 Task: Search one way flight ticket for 2 adults, 2 infants in seat and 1 infant on lap in first from Evansville: Evansville Regional Airport to Rock Springs: Southwest Wyoming Regional Airport (rock Springs Sweetwater County Airport) on 8-5-2023. Choice of flights is Spirit. Number of bags: 3 checked bags. Price is upto 30000. Outbound departure time preference is 16:00.
Action: Mouse moved to (269, 262)
Screenshot: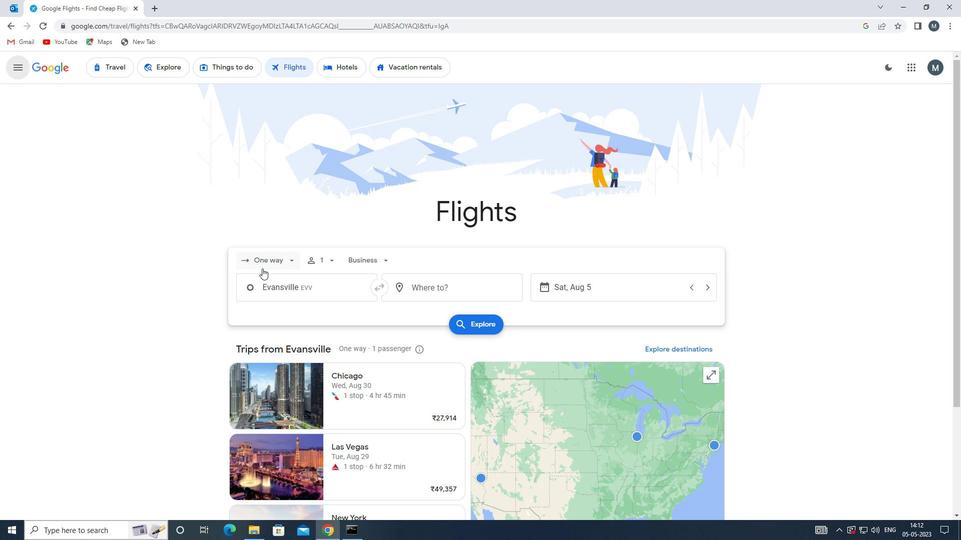 
Action: Mouse pressed left at (269, 262)
Screenshot: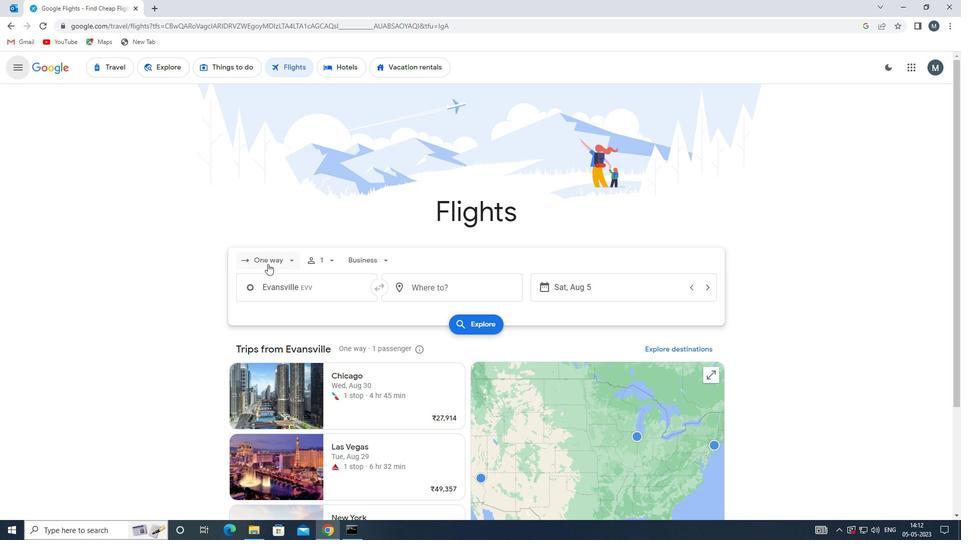 
Action: Mouse moved to (270, 303)
Screenshot: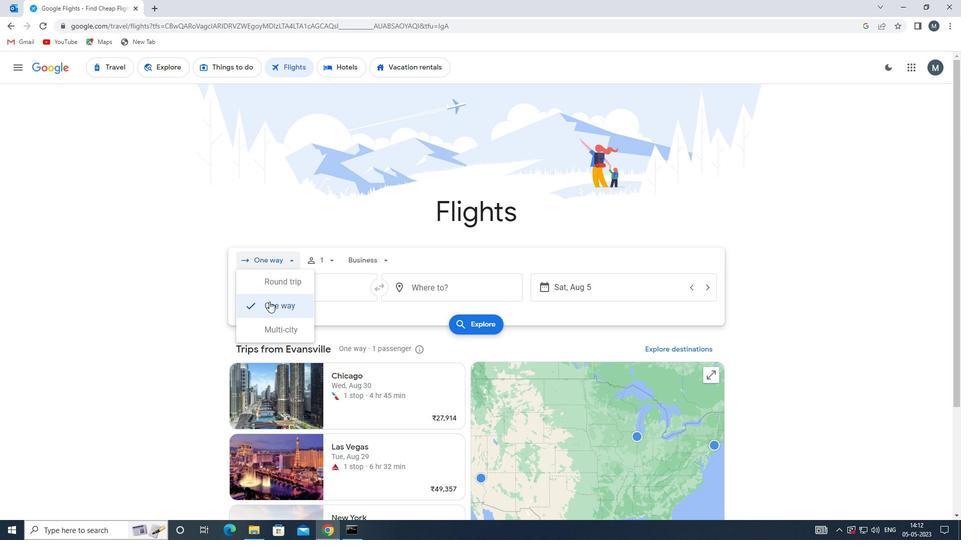 
Action: Mouse pressed left at (270, 303)
Screenshot: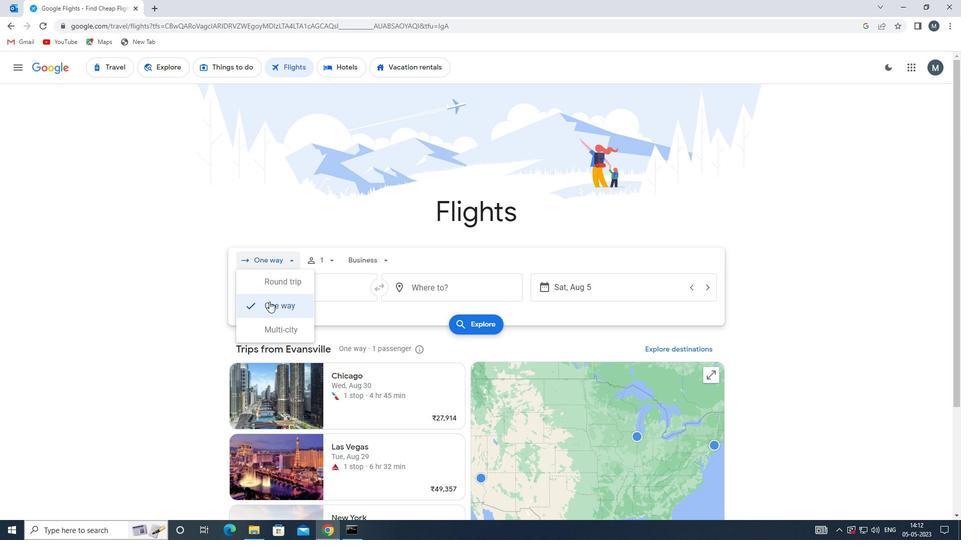 
Action: Mouse moved to (328, 264)
Screenshot: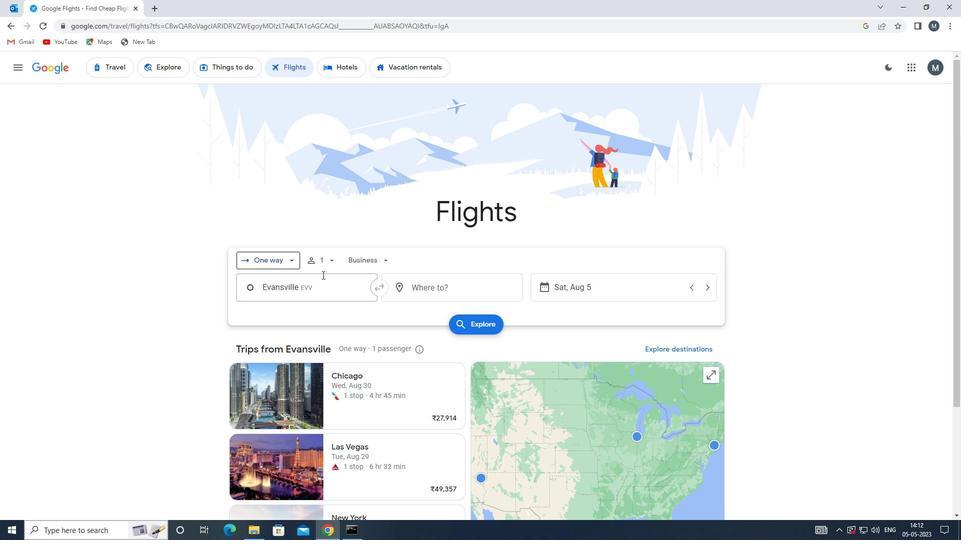 
Action: Mouse pressed left at (328, 264)
Screenshot: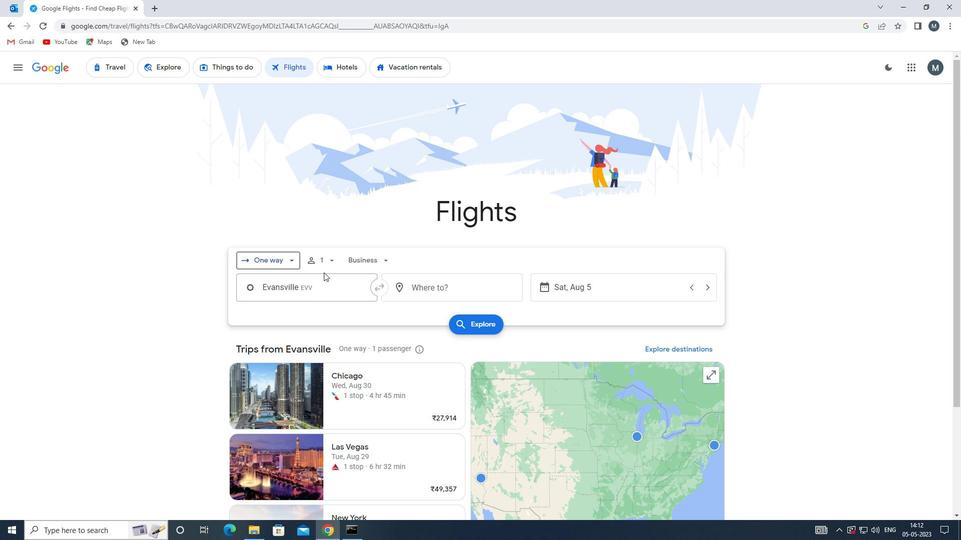 
Action: Mouse moved to (411, 291)
Screenshot: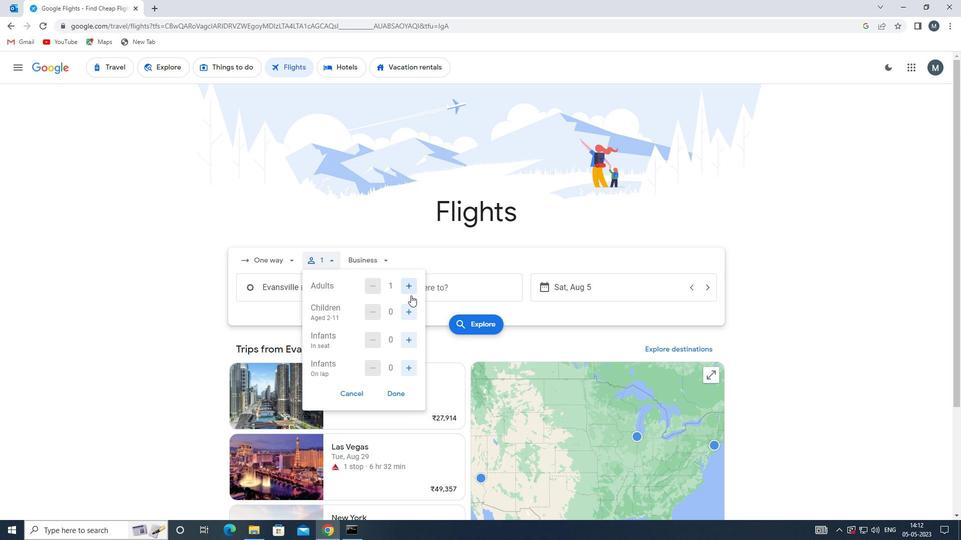 
Action: Mouse pressed left at (411, 291)
Screenshot: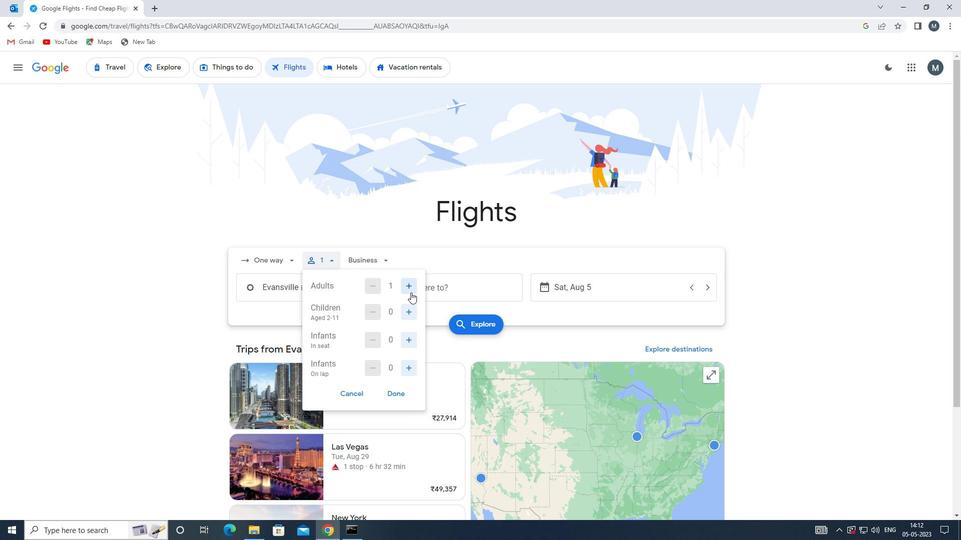 
Action: Mouse moved to (407, 314)
Screenshot: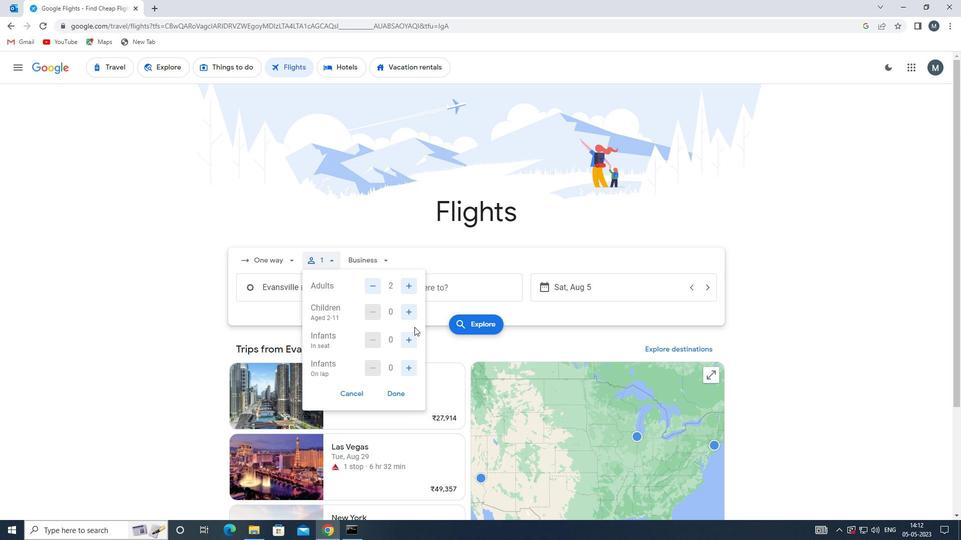 
Action: Mouse pressed left at (407, 314)
Screenshot: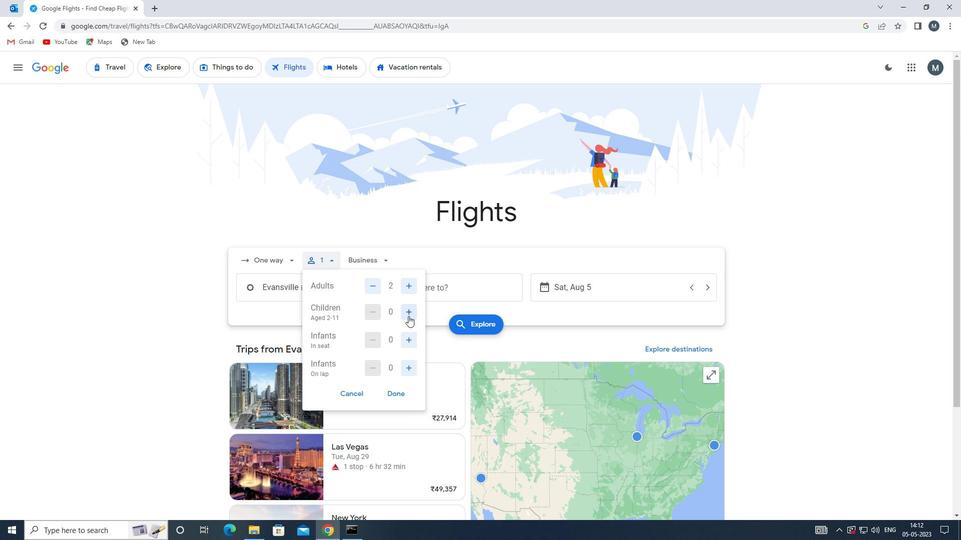 
Action: Mouse pressed left at (407, 314)
Screenshot: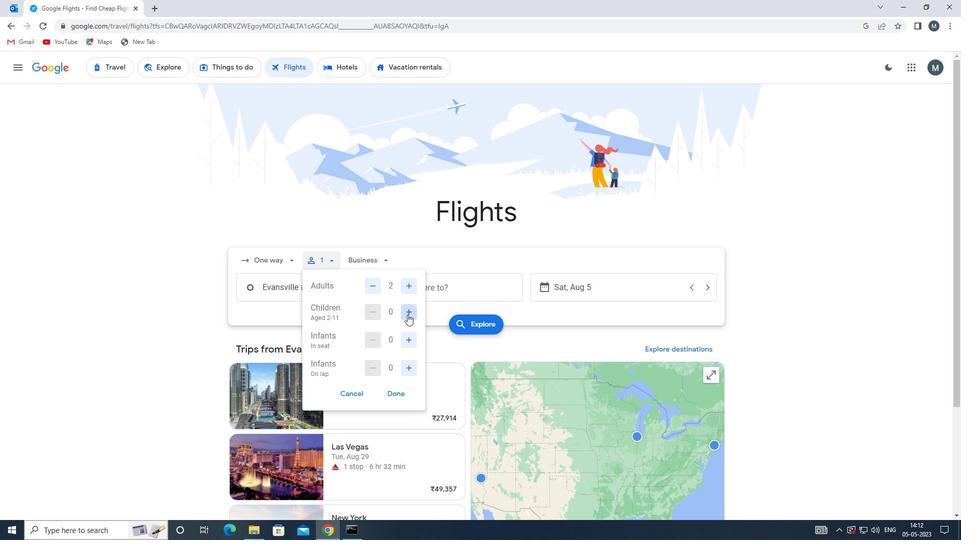 
Action: Mouse moved to (372, 312)
Screenshot: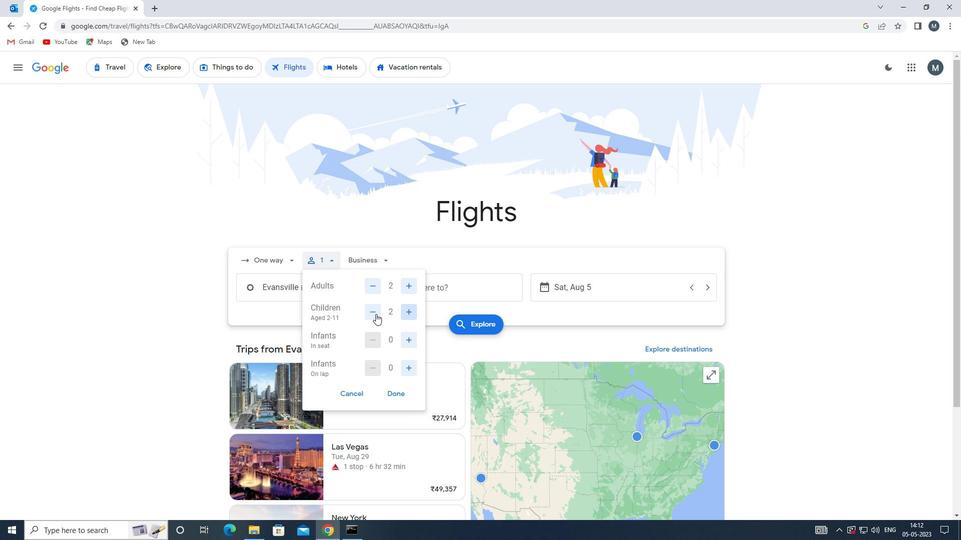 
Action: Mouse pressed left at (372, 312)
Screenshot: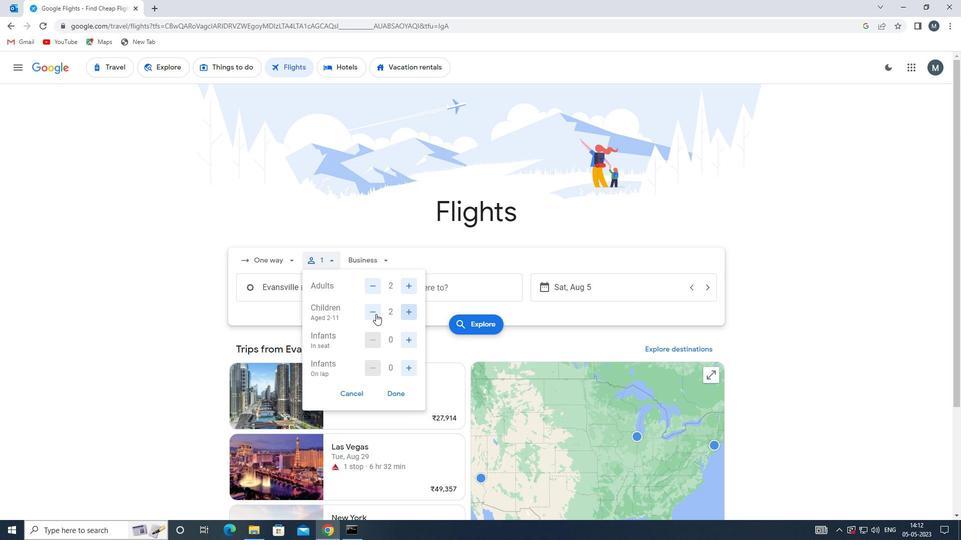 
Action: Mouse pressed left at (372, 312)
Screenshot: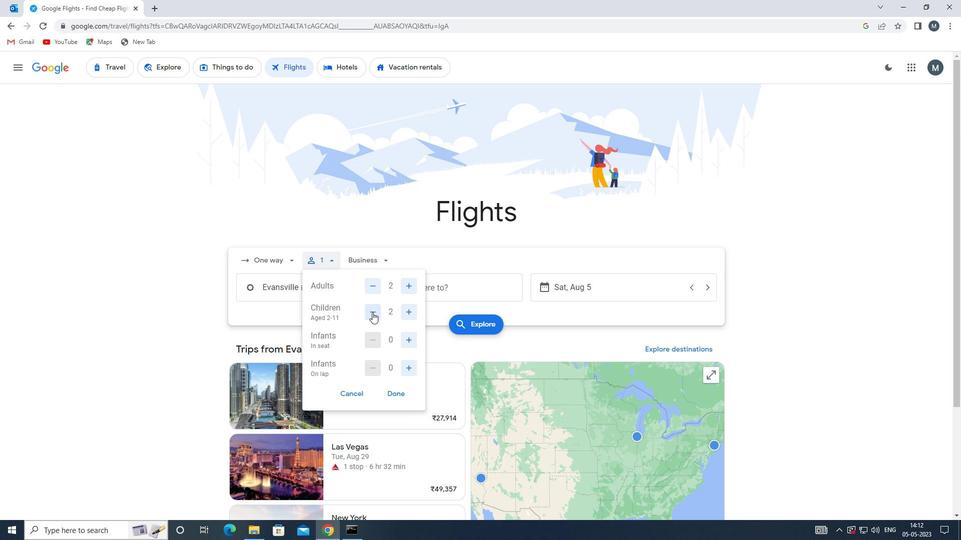 
Action: Mouse pressed left at (372, 312)
Screenshot: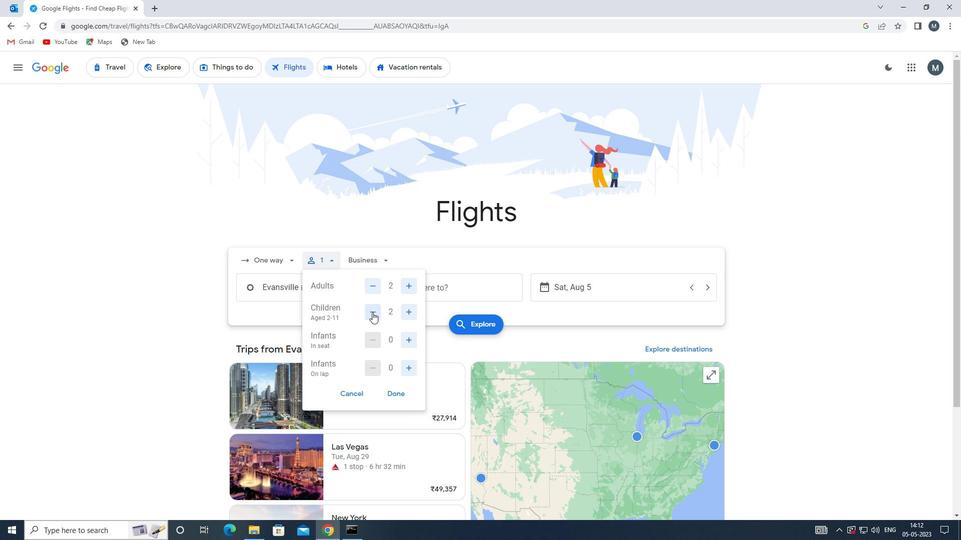 
Action: Mouse moved to (413, 337)
Screenshot: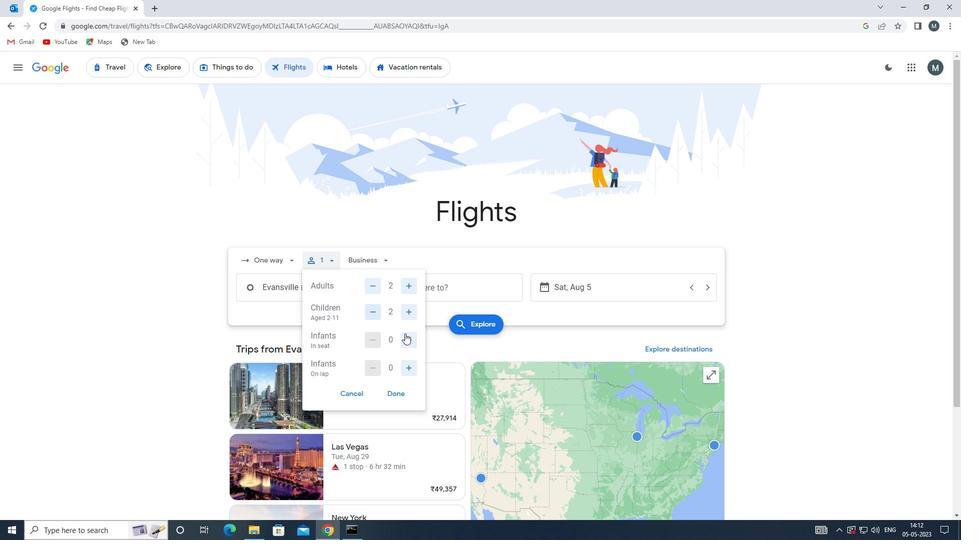 
Action: Mouse pressed left at (413, 337)
Screenshot: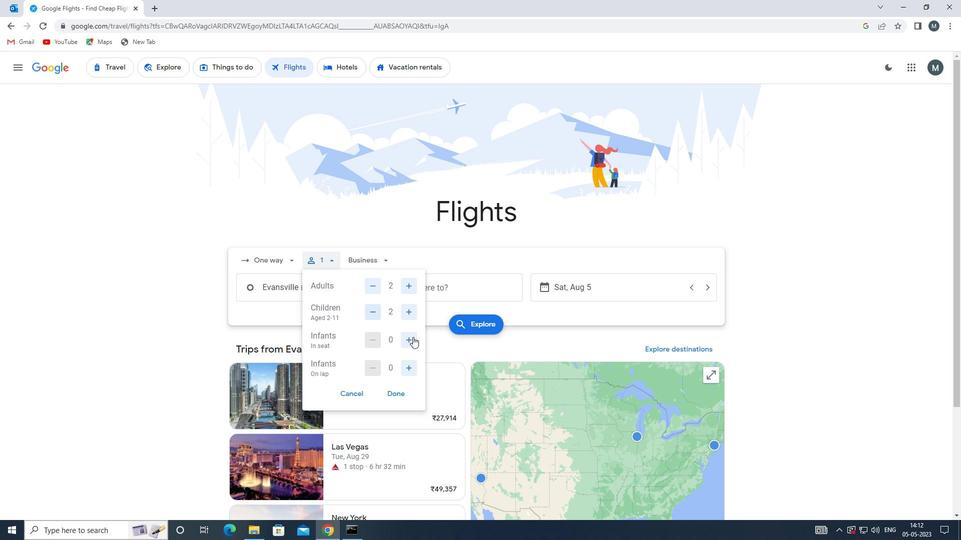 
Action: Mouse pressed left at (413, 337)
Screenshot: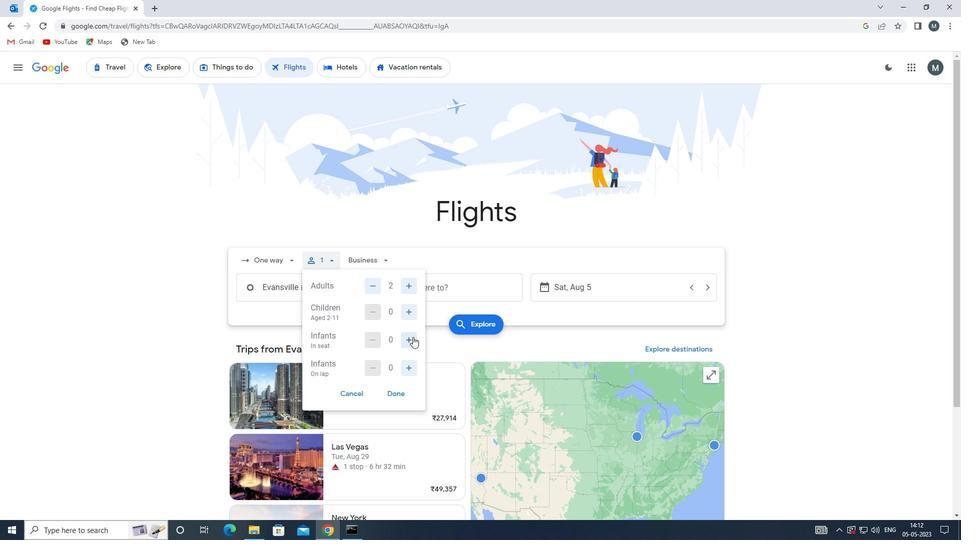 
Action: Mouse moved to (407, 366)
Screenshot: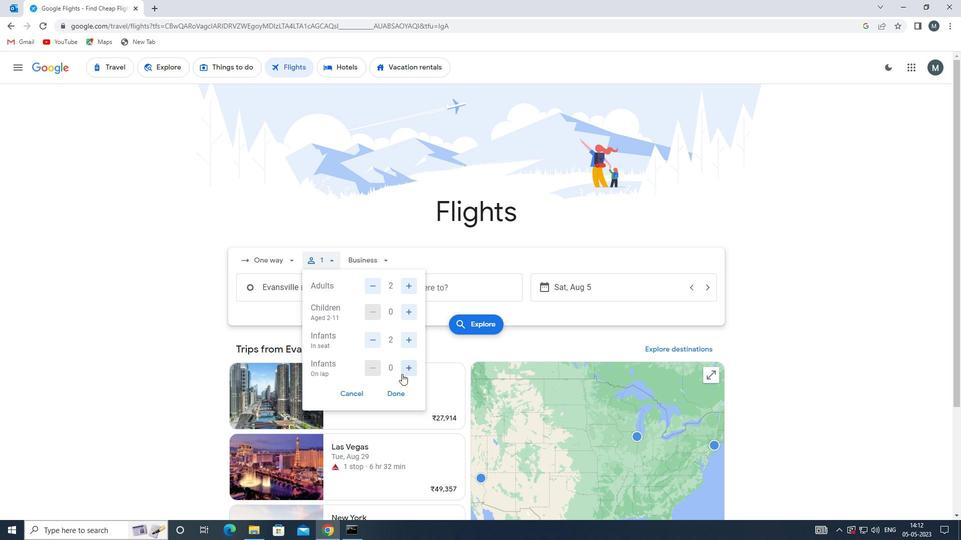 
Action: Mouse pressed left at (407, 366)
Screenshot: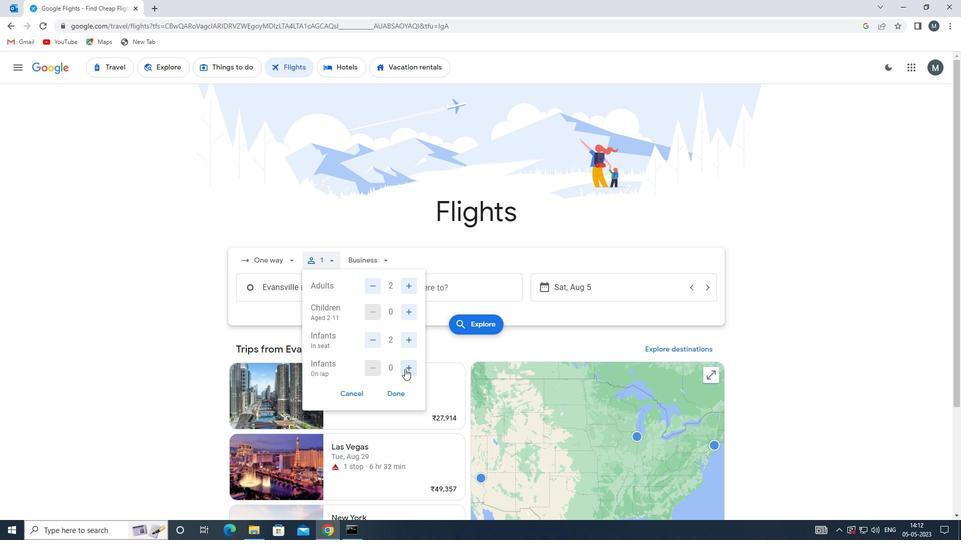 
Action: Mouse moved to (397, 399)
Screenshot: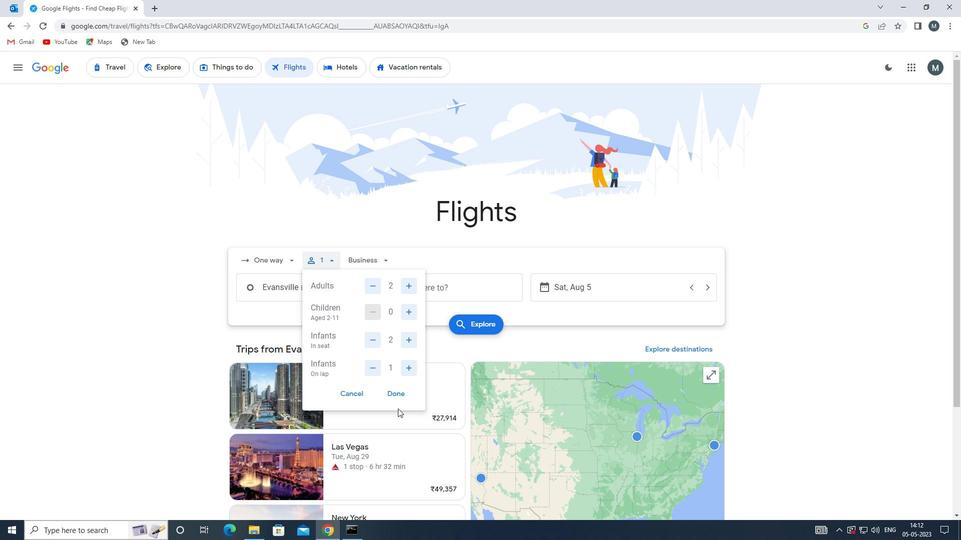 
Action: Mouse pressed left at (397, 399)
Screenshot: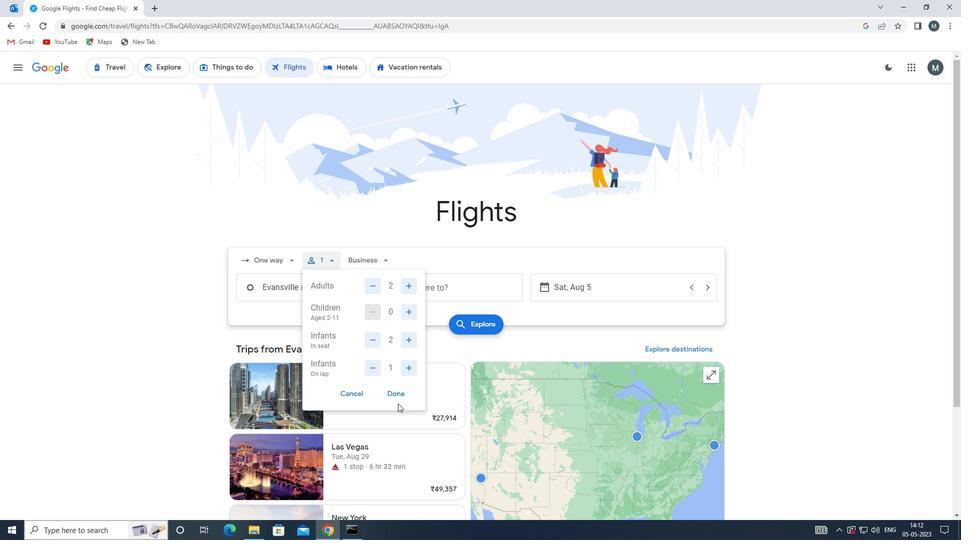 
Action: Mouse moved to (371, 266)
Screenshot: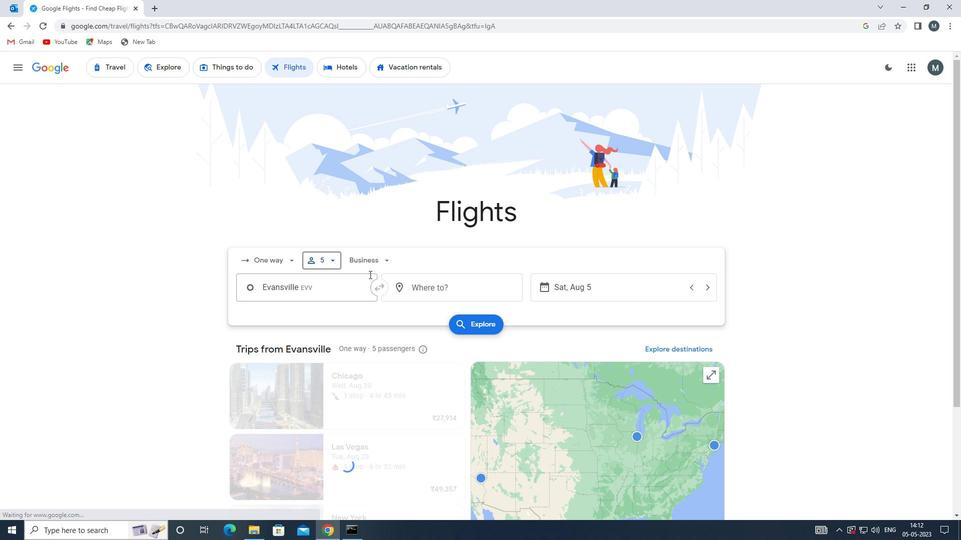 
Action: Mouse pressed left at (371, 266)
Screenshot: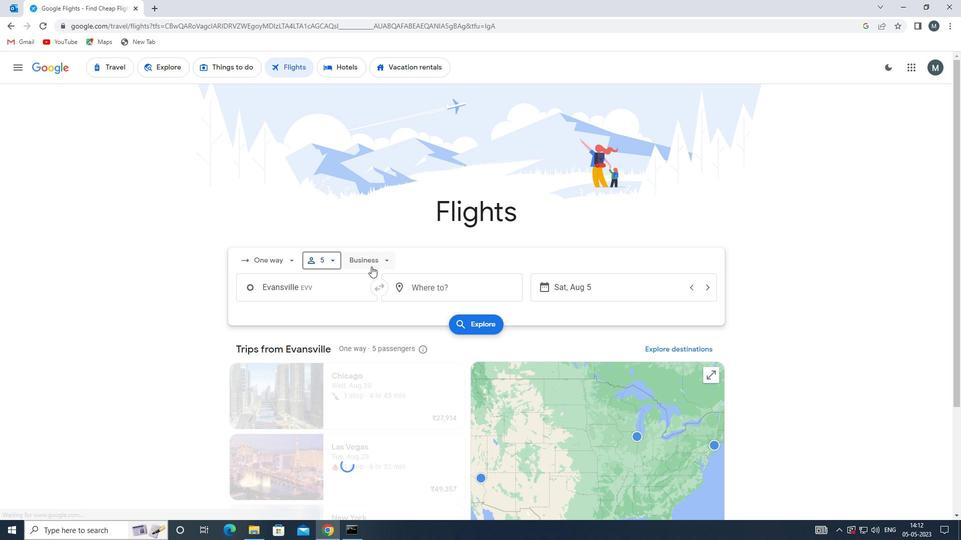 
Action: Mouse moved to (381, 353)
Screenshot: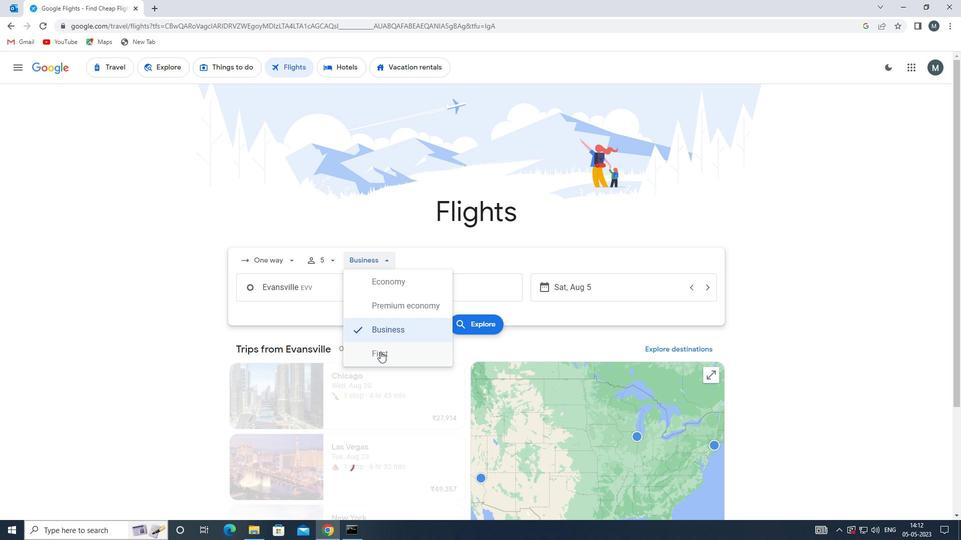 
Action: Mouse pressed left at (381, 353)
Screenshot: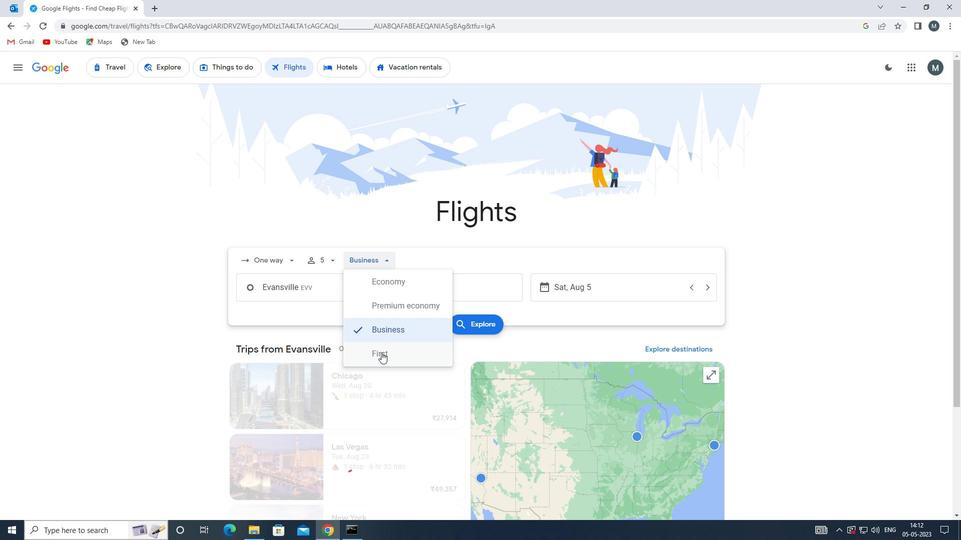 
Action: Mouse moved to (329, 290)
Screenshot: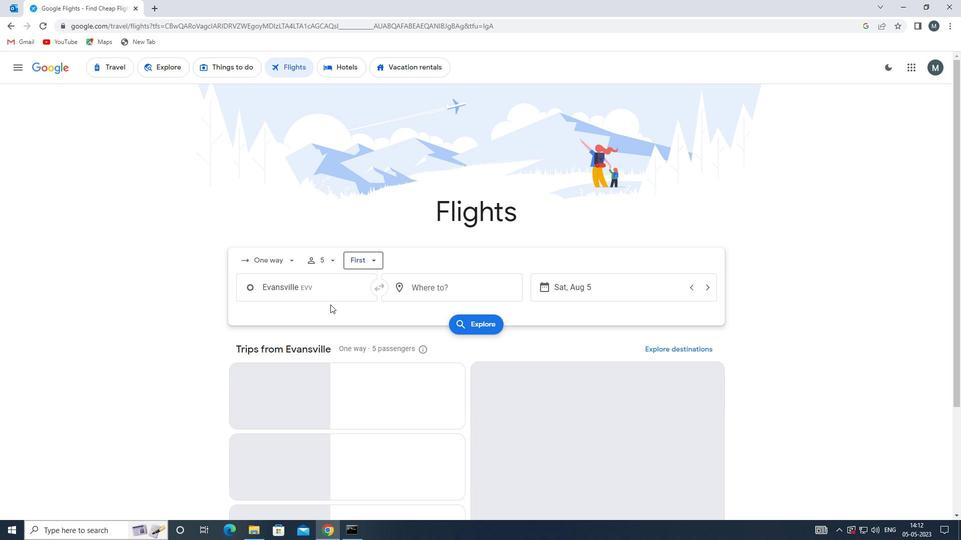 
Action: Mouse pressed left at (329, 290)
Screenshot: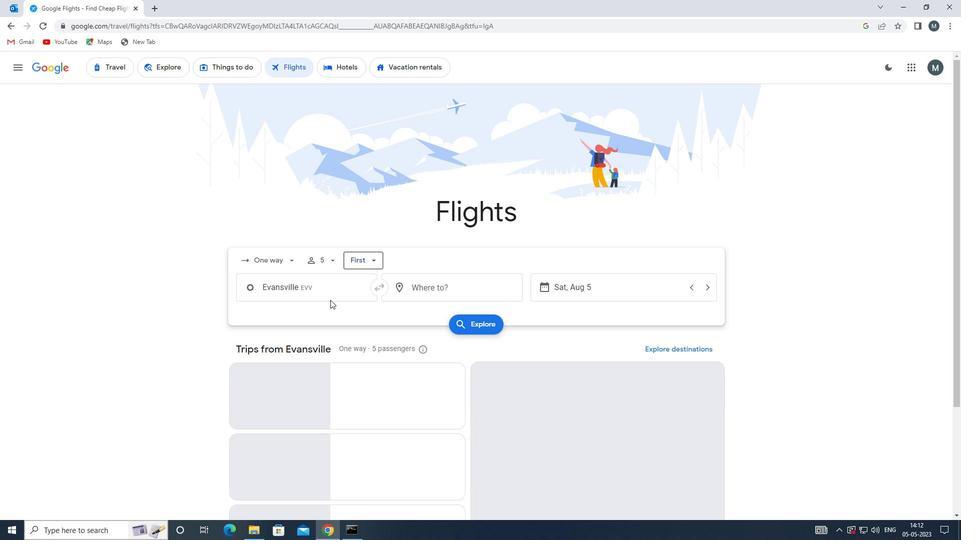 
Action: Mouse moved to (343, 343)
Screenshot: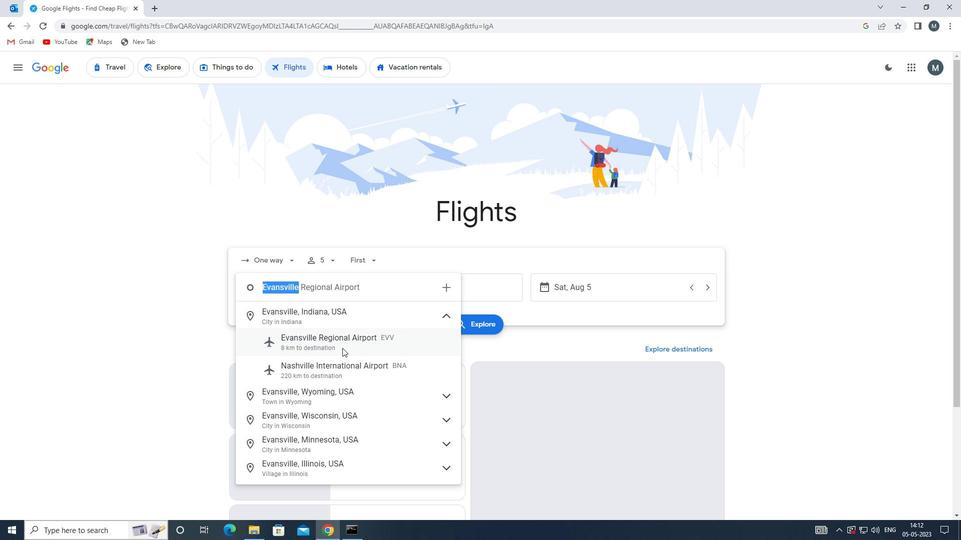 
Action: Mouse pressed left at (343, 343)
Screenshot: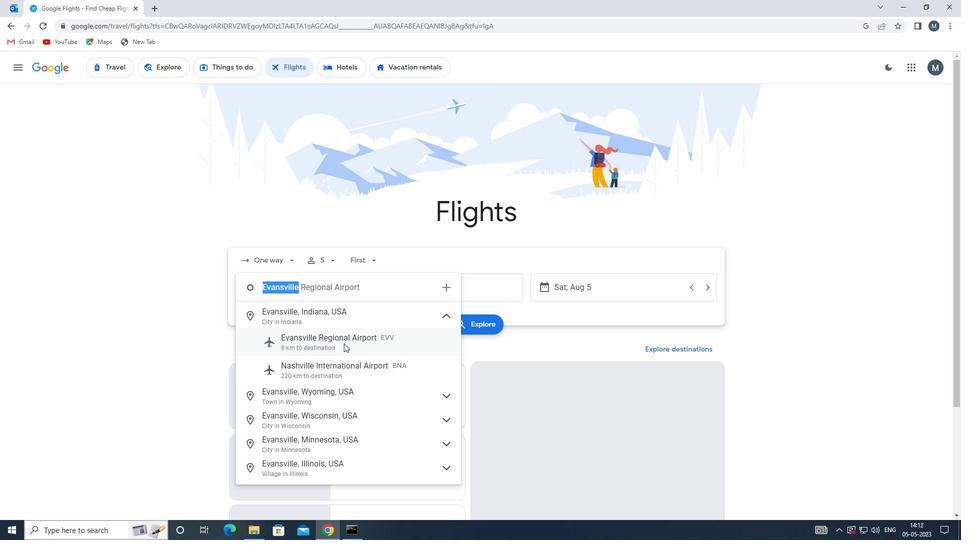 
Action: Mouse moved to (430, 293)
Screenshot: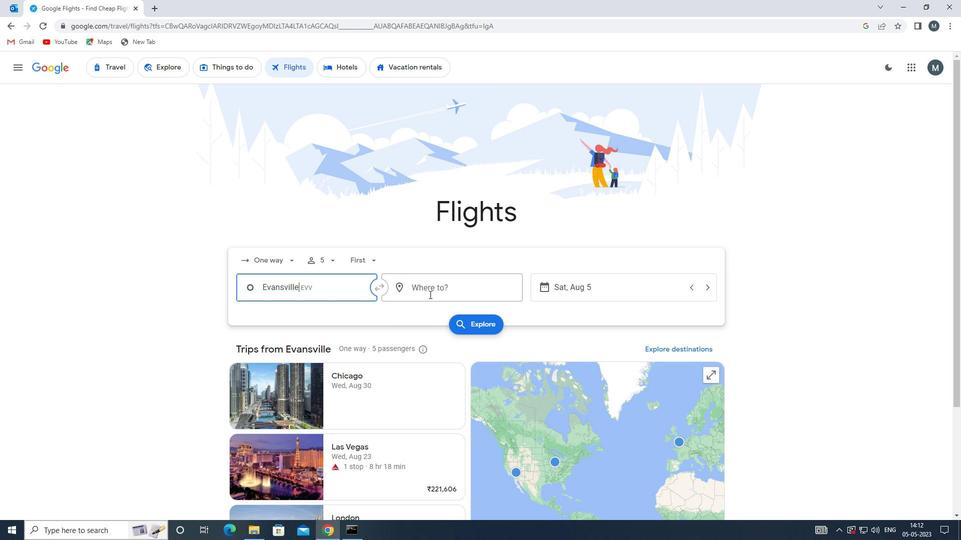 
Action: Mouse pressed left at (430, 293)
Screenshot: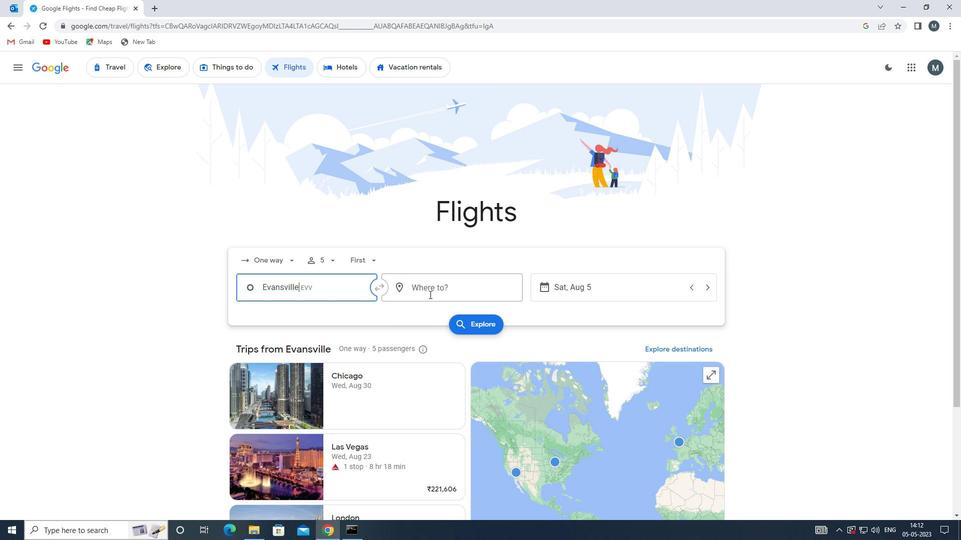 
Action: Key pressed rks
Screenshot: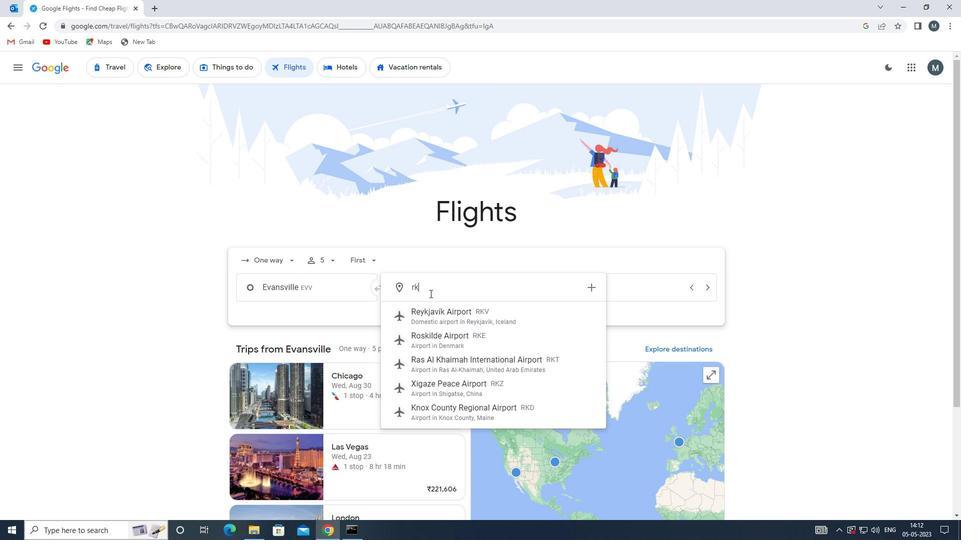
Action: Mouse moved to (452, 319)
Screenshot: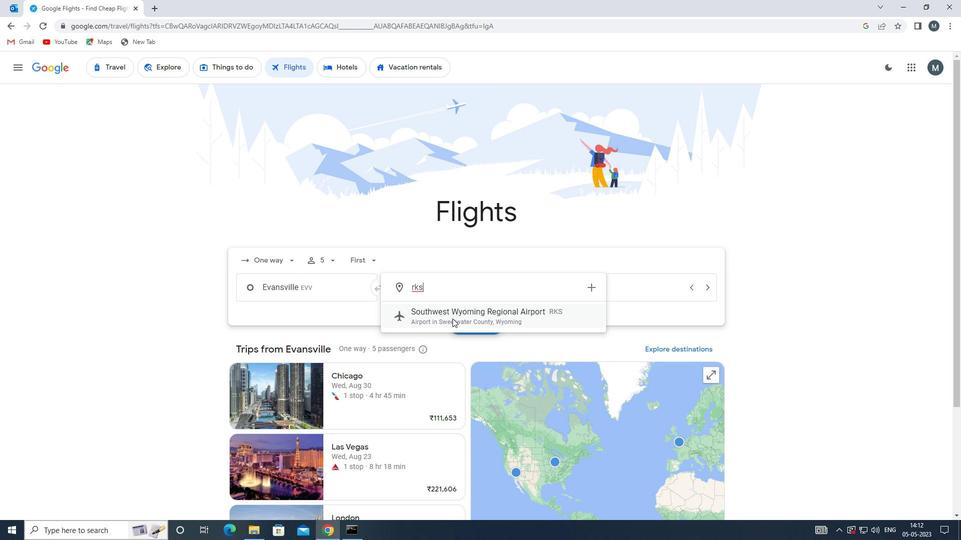 
Action: Mouse pressed left at (452, 319)
Screenshot: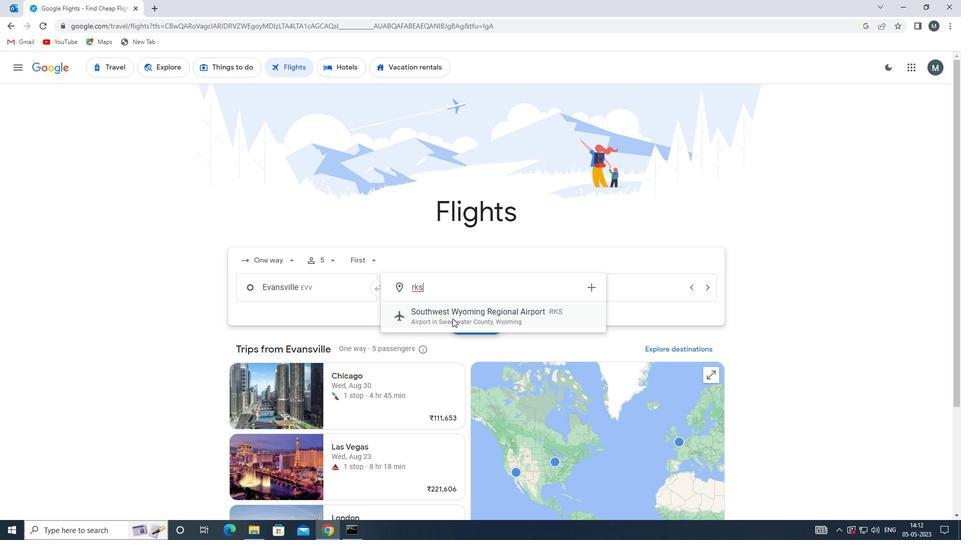 
Action: Mouse moved to (564, 290)
Screenshot: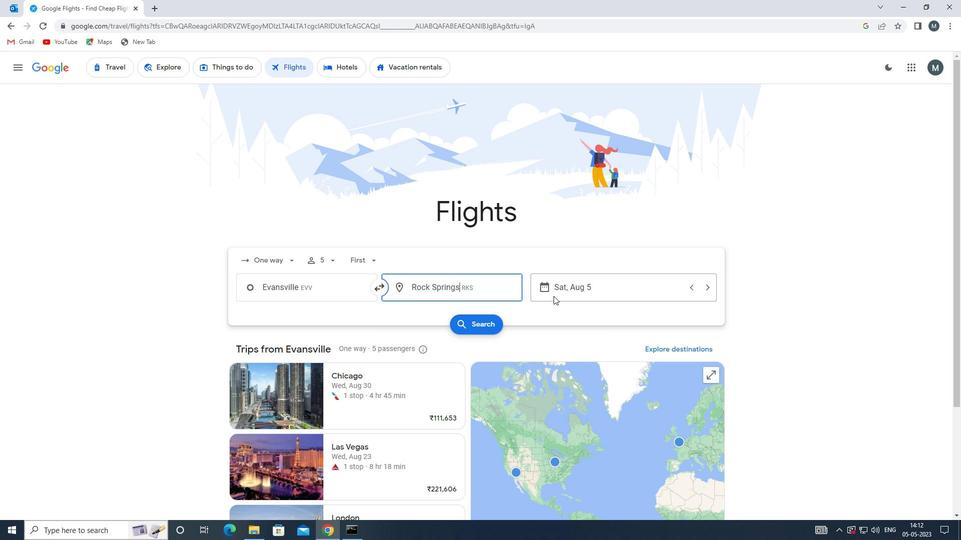 
Action: Mouse pressed left at (564, 290)
Screenshot: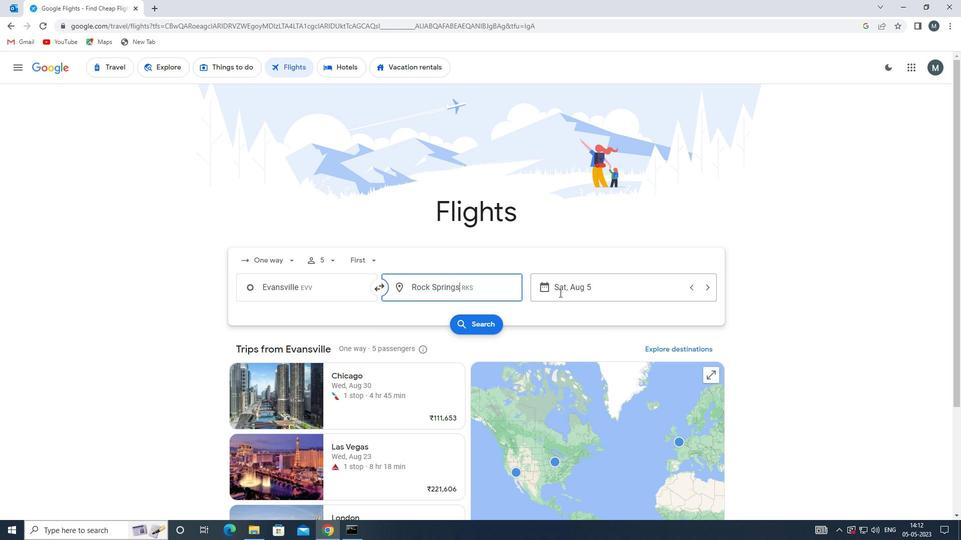 
Action: Mouse moved to (504, 340)
Screenshot: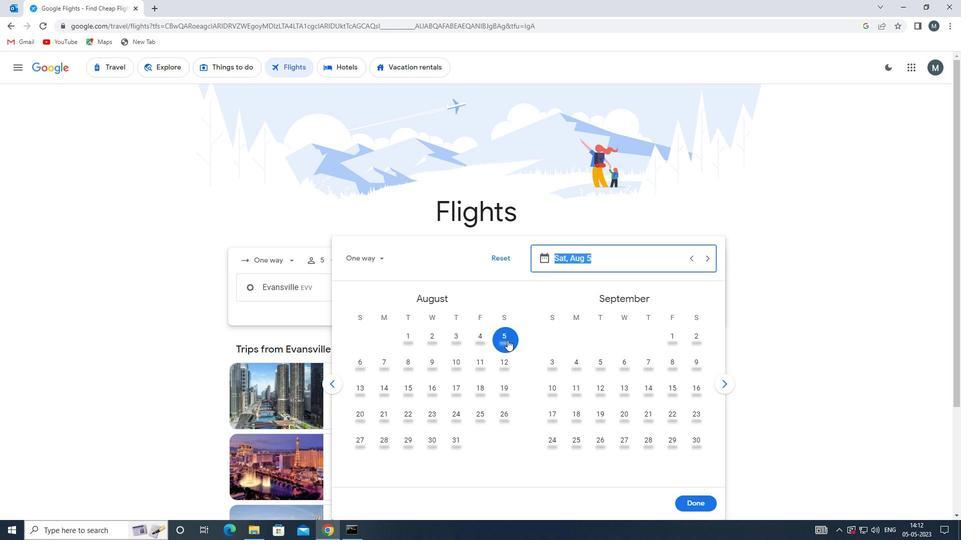
Action: Mouse pressed left at (504, 340)
Screenshot: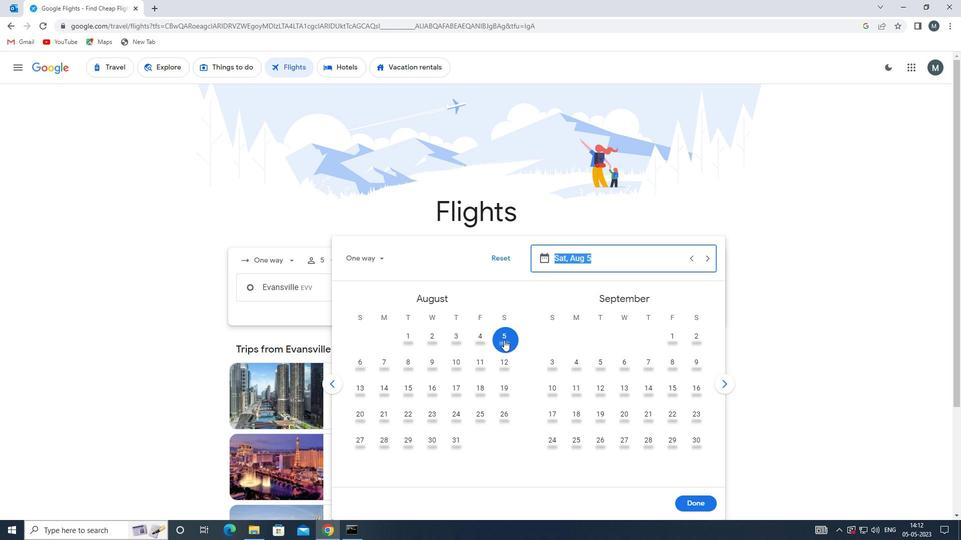 
Action: Mouse moved to (696, 503)
Screenshot: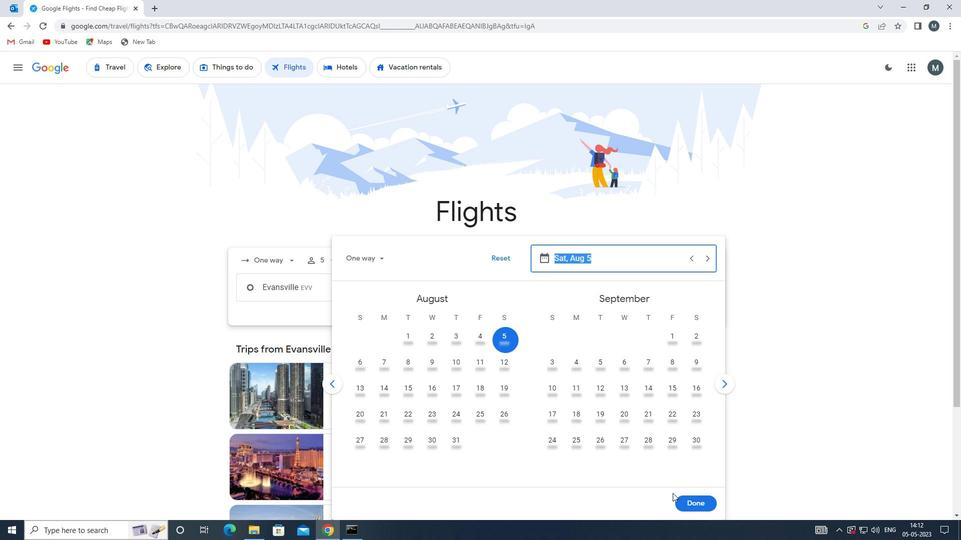 
Action: Mouse pressed left at (696, 503)
Screenshot: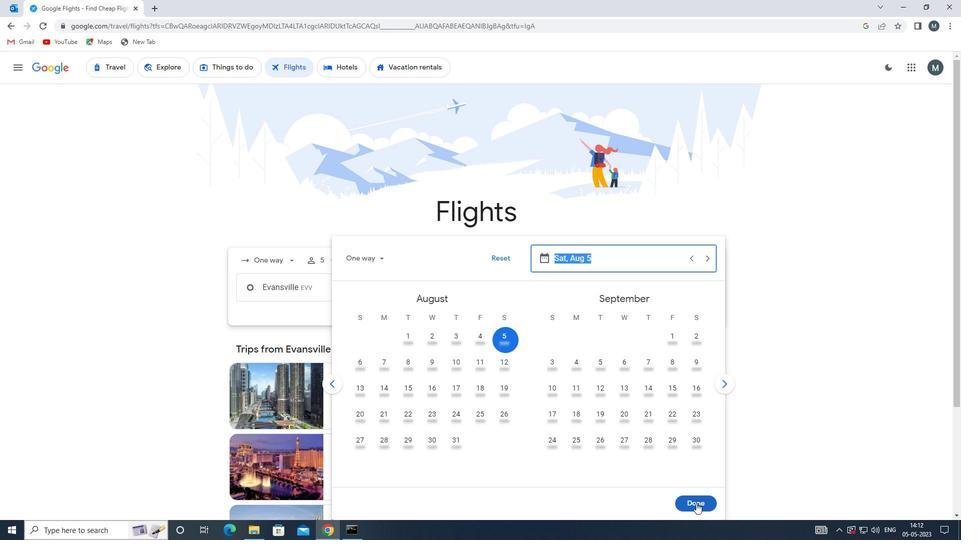 
Action: Mouse moved to (471, 320)
Screenshot: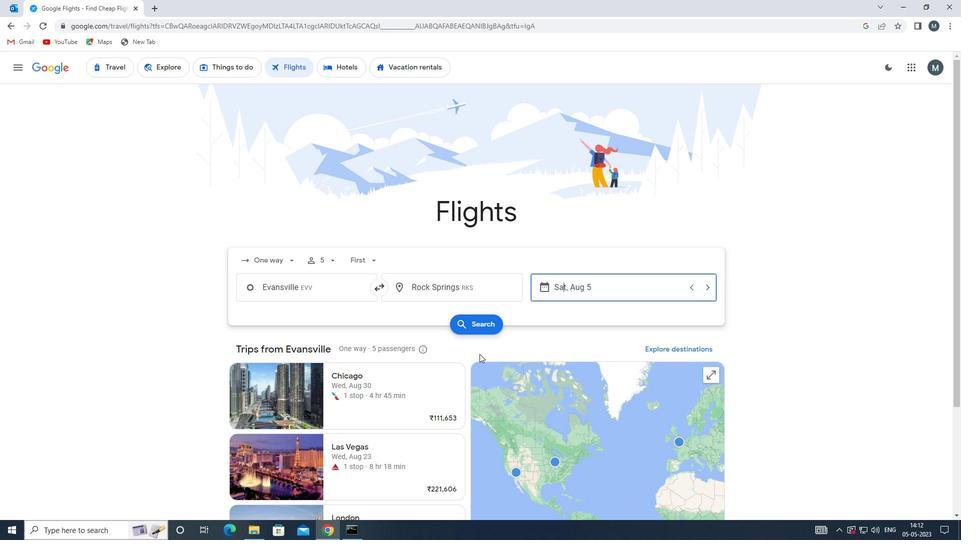 
Action: Mouse pressed left at (471, 320)
Screenshot: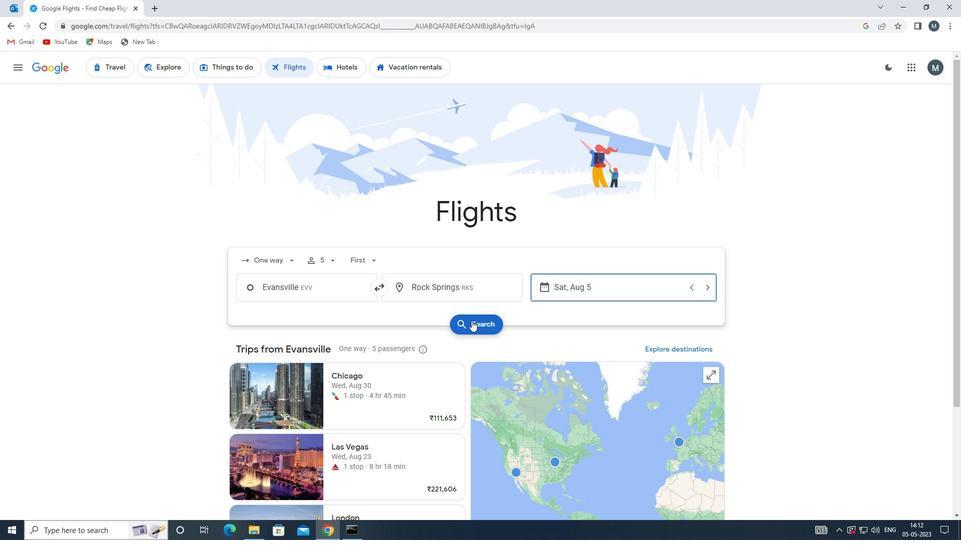 
Action: Mouse moved to (234, 159)
Screenshot: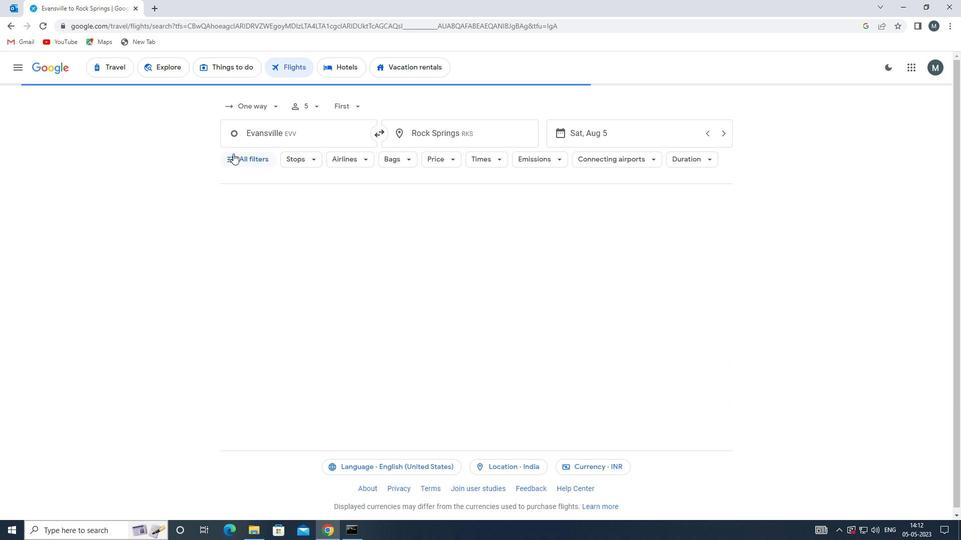 
Action: Mouse pressed left at (234, 159)
Screenshot: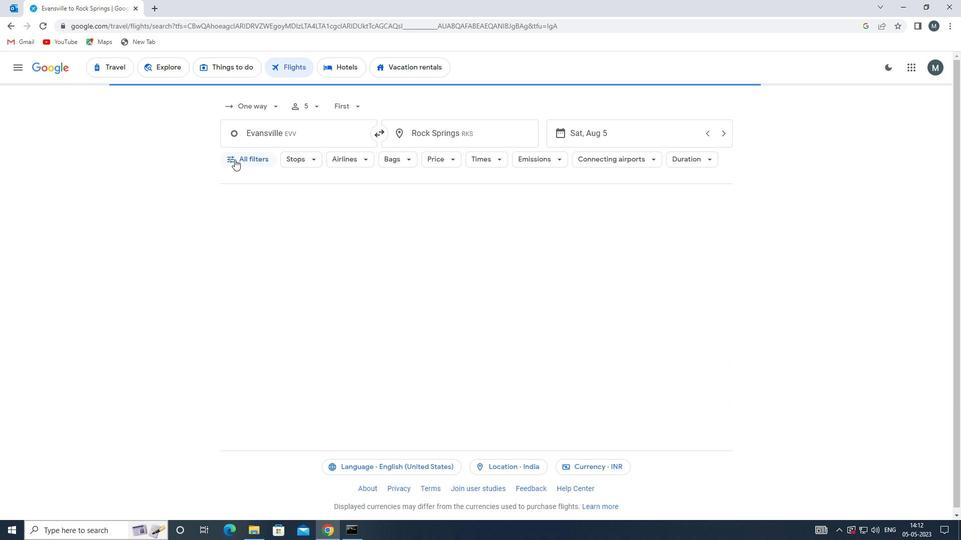 
Action: Mouse moved to (298, 269)
Screenshot: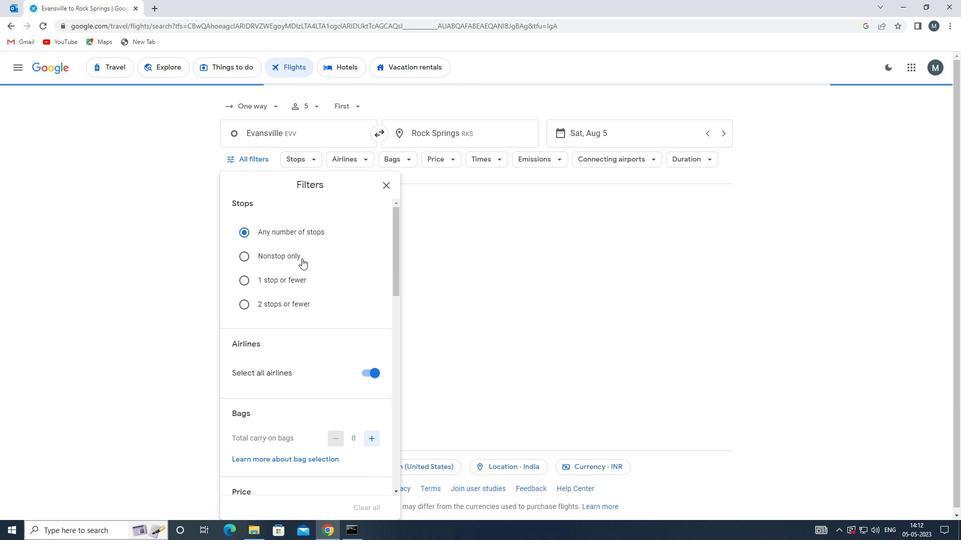 
Action: Mouse scrolled (298, 268) with delta (0, 0)
Screenshot: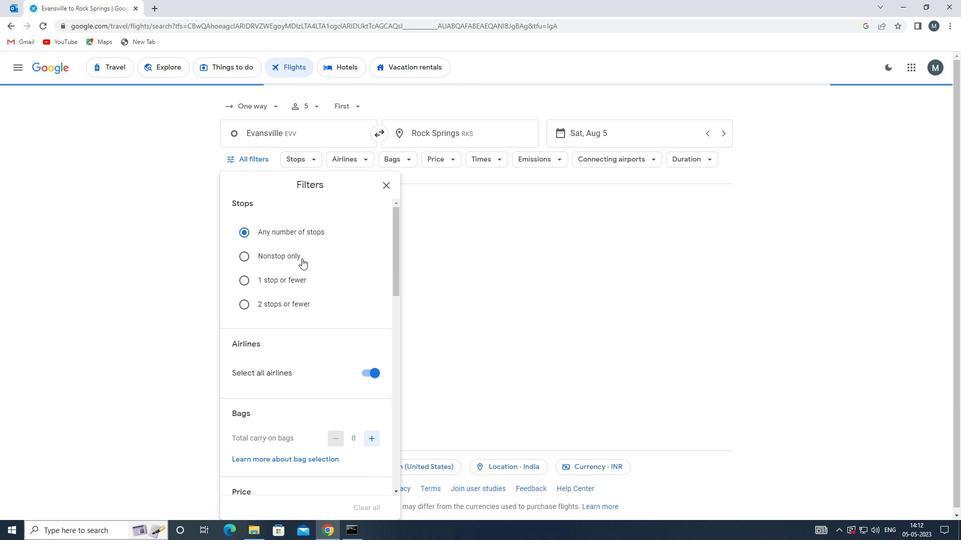 
Action: Mouse moved to (297, 274)
Screenshot: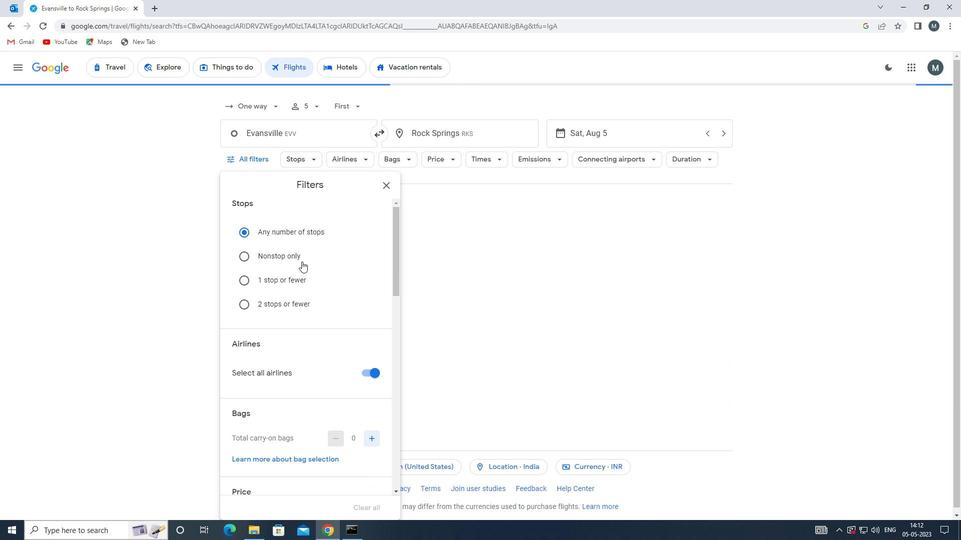 
Action: Mouse scrolled (297, 273) with delta (0, 0)
Screenshot: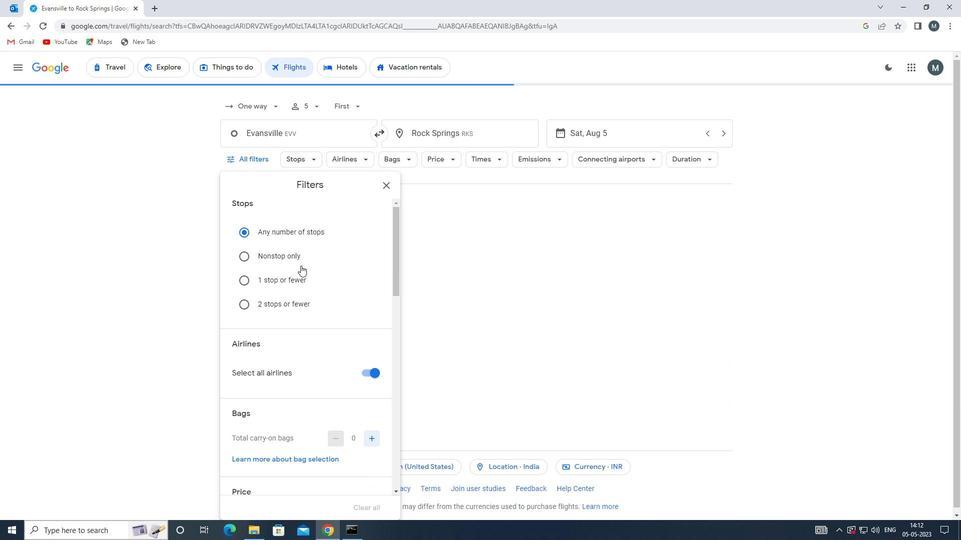 
Action: Mouse moved to (369, 273)
Screenshot: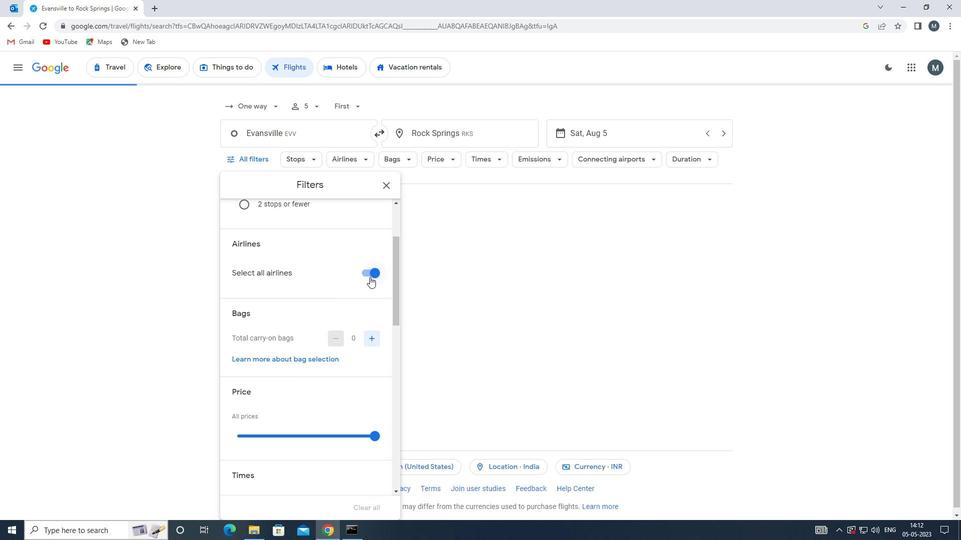 
Action: Mouse pressed left at (369, 273)
Screenshot: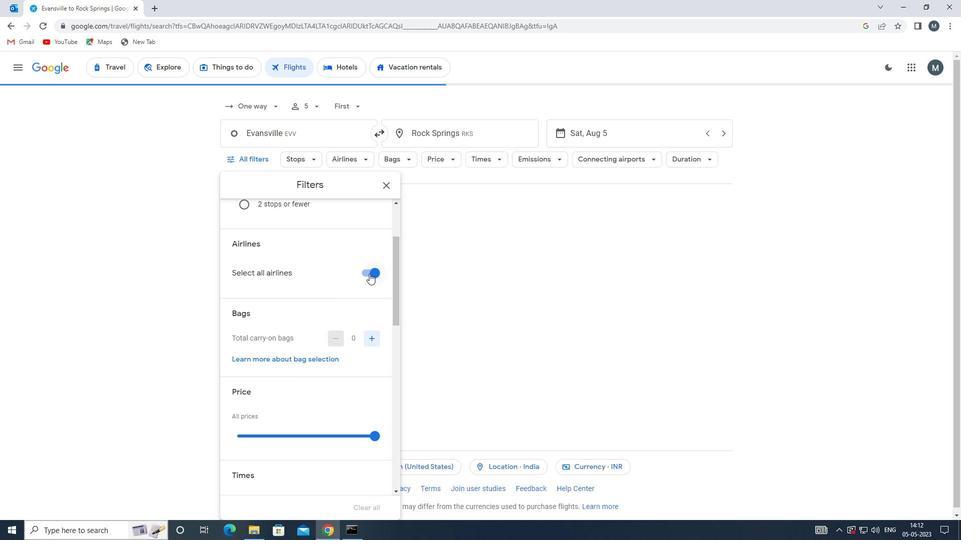 
Action: Mouse moved to (335, 310)
Screenshot: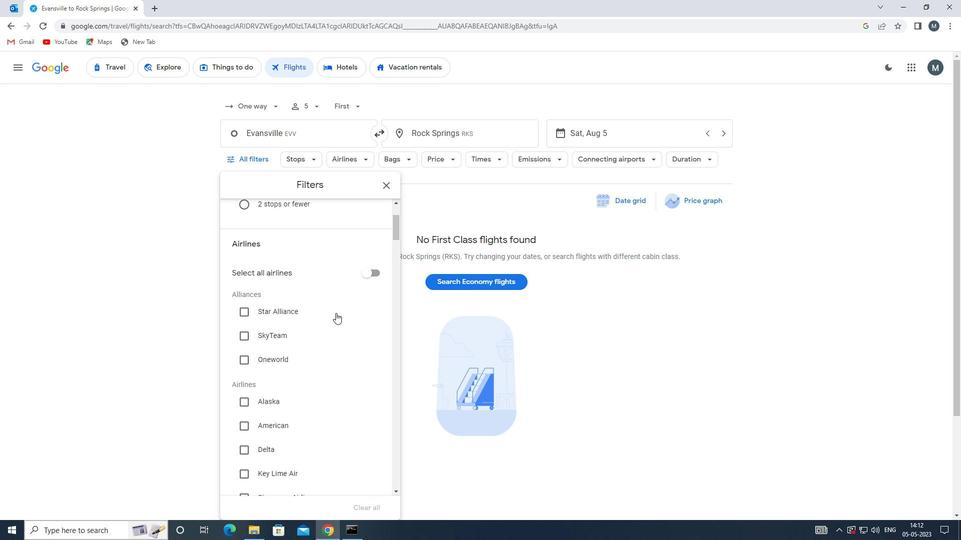 
Action: Mouse scrolled (335, 309) with delta (0, 0)
Screenshot: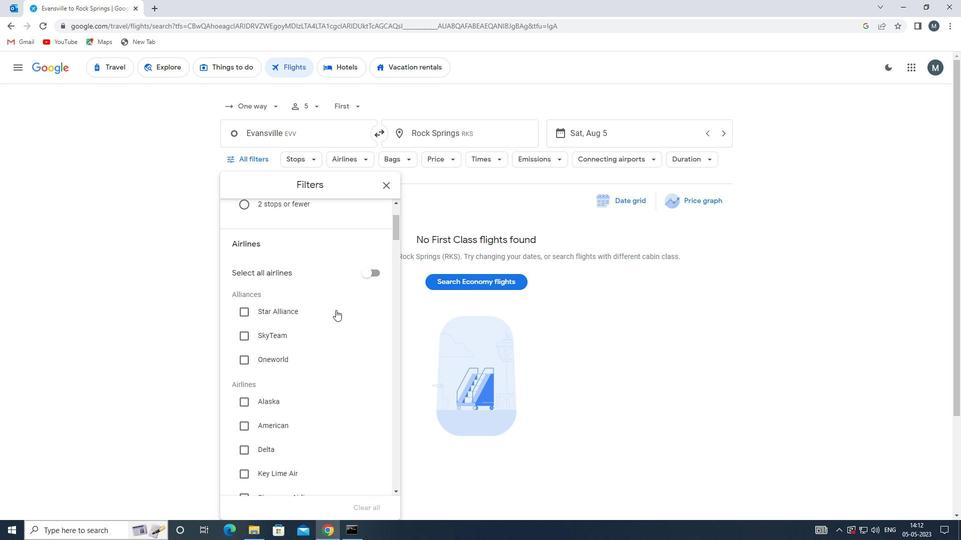 
Action: Mouse scrolled (335, 309) with delta (0, 0)
Screenshot: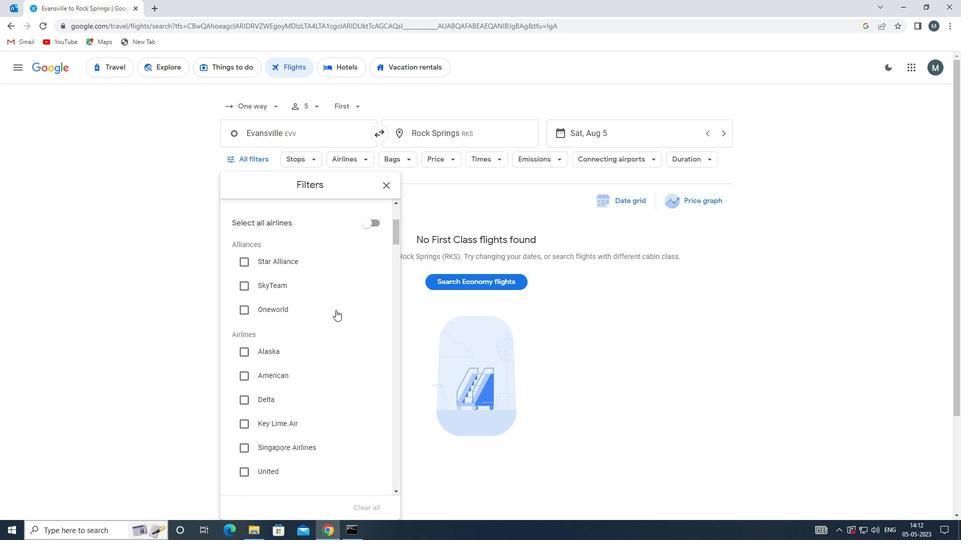 
Action: Mouse moved to (310, 316)
Screenshot: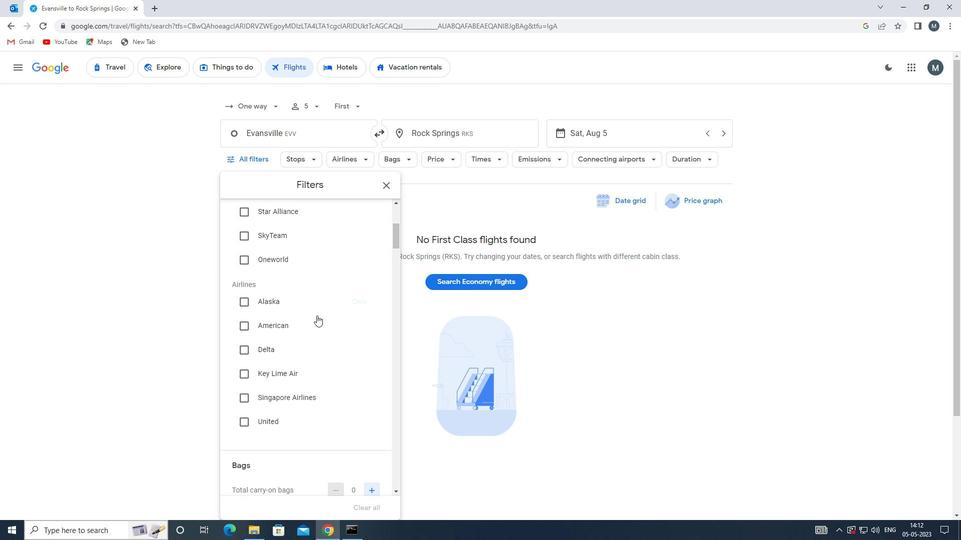 
Action: Mouse scrolled (310, 315) with delta (0, 0)
Screenshot: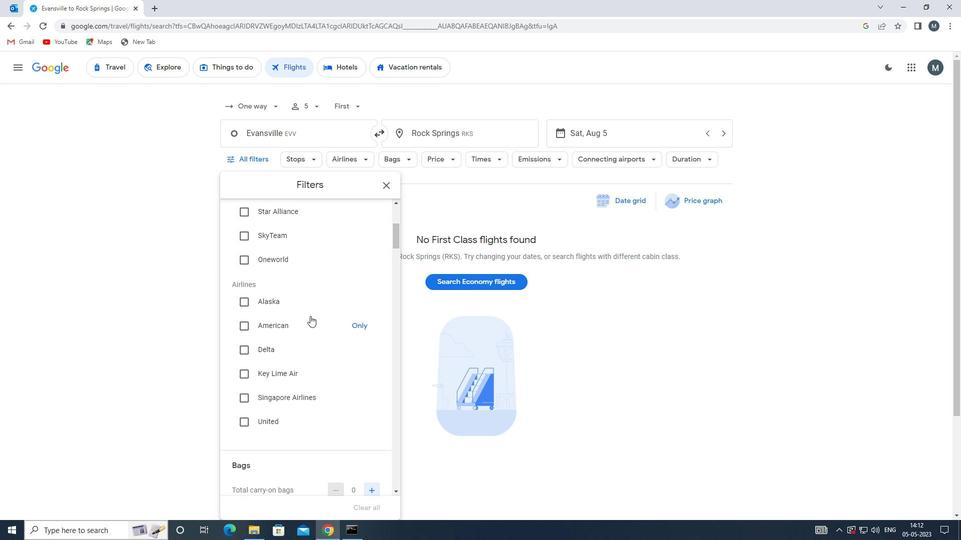 
Action: Mouse scrolled (310, 315) with delta (0, 0)
Screenshot: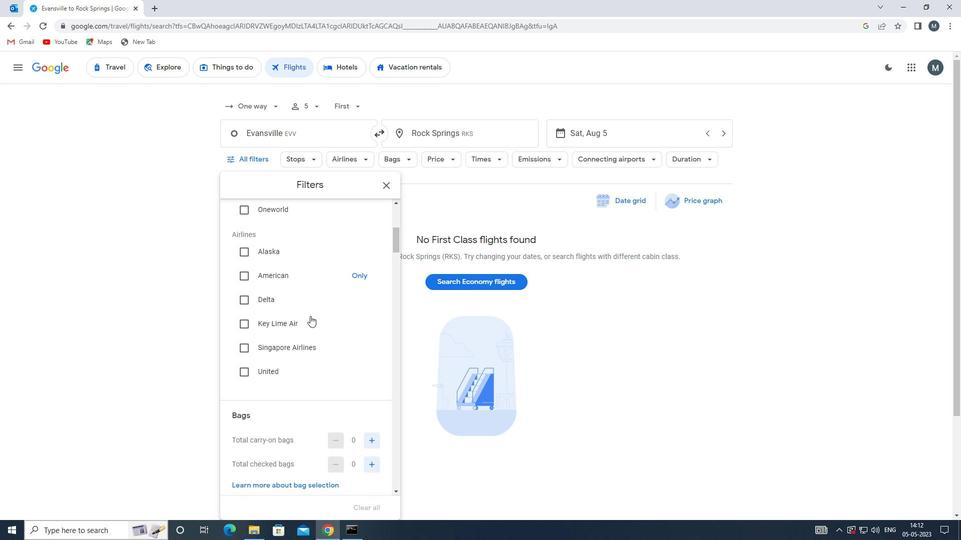 
Action: Mouse scrolled (310, 315) with delta (0, 0)
Screenshot: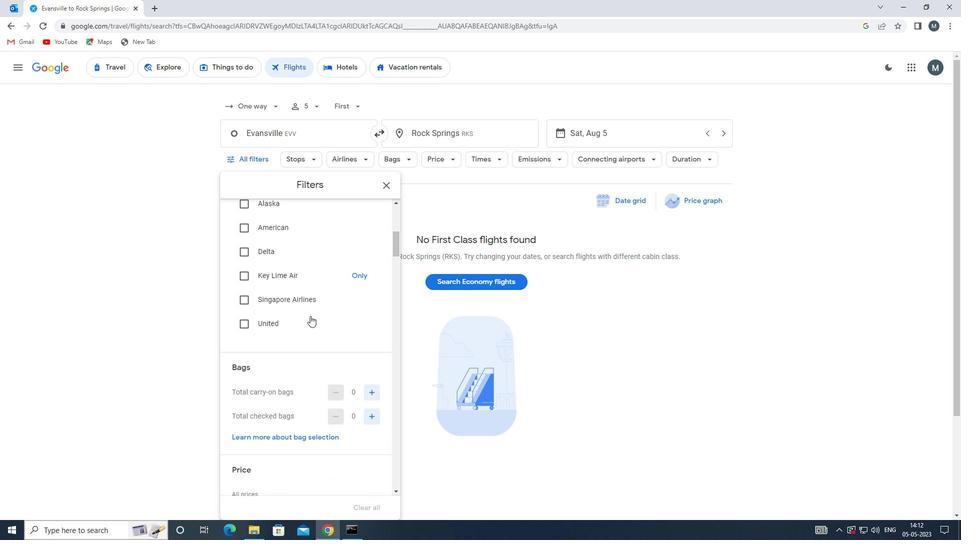 
Action: Mouse moved to (368, 360)
Screenshot: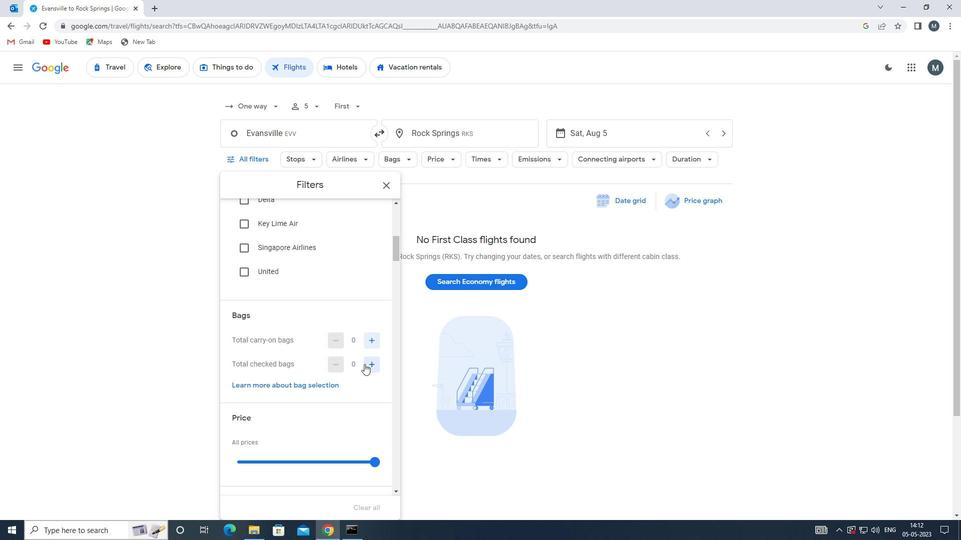 
Action: Mouse pressed left at (368, 360)
Screenshot: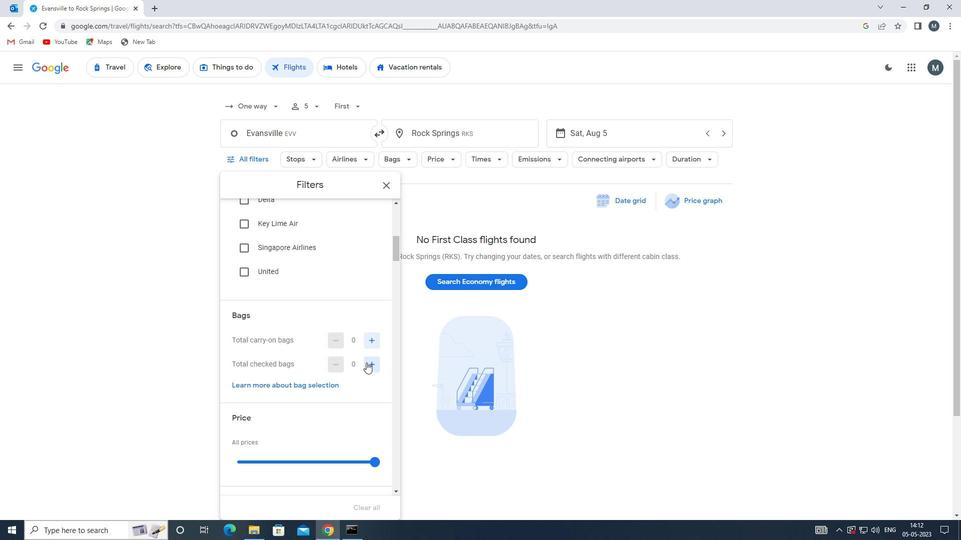 
Action: Mouse pressed left at (368, 360)
Screenshot: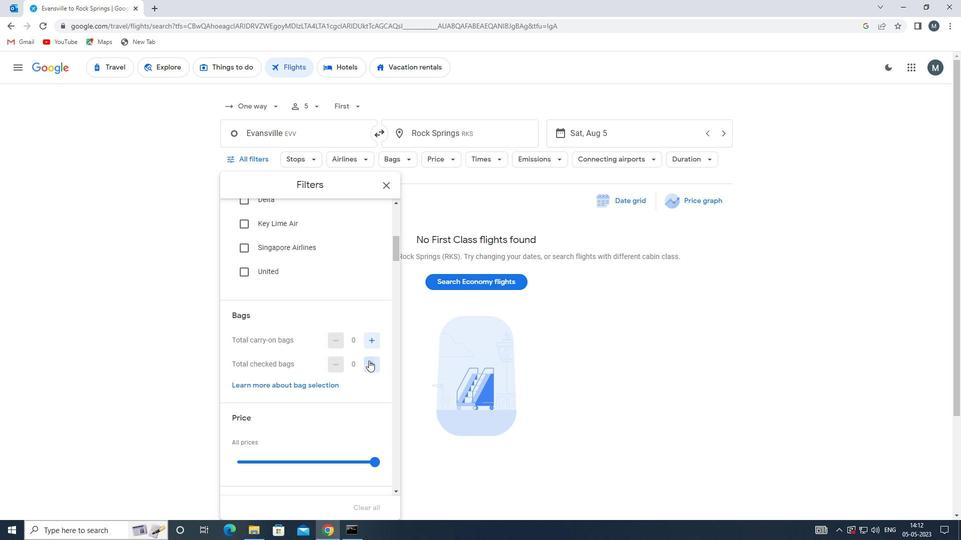 
Action: Mouse pressed left at (368, 360)
Screenshot: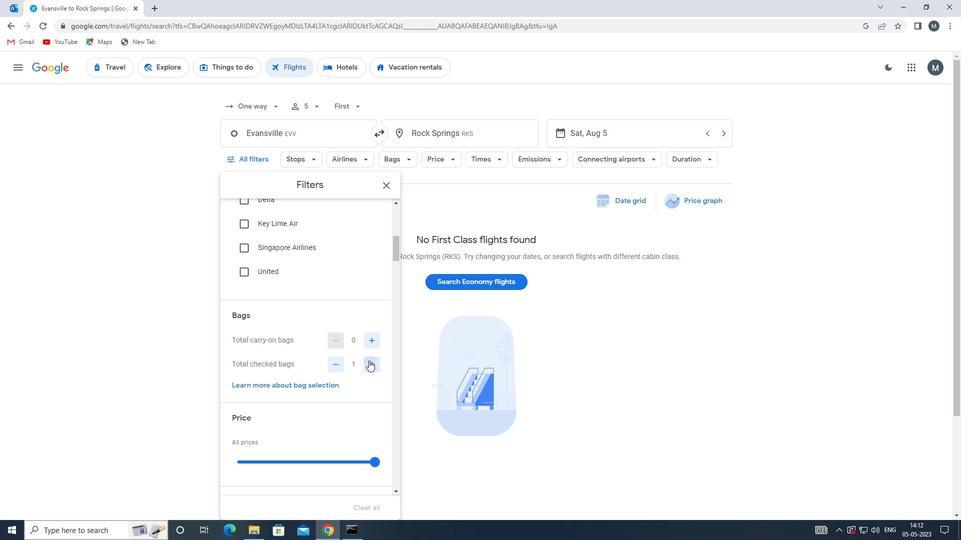 
Action: Mouse moved to (311, 341)
Screenshot: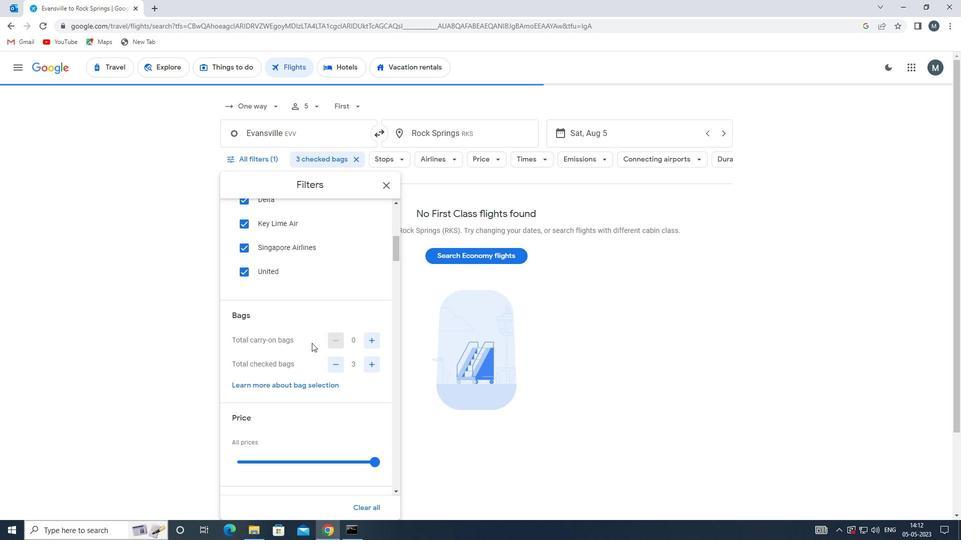 
Action: Mouse scrolled (311, 340) with delta (0, 0)
Screenshot: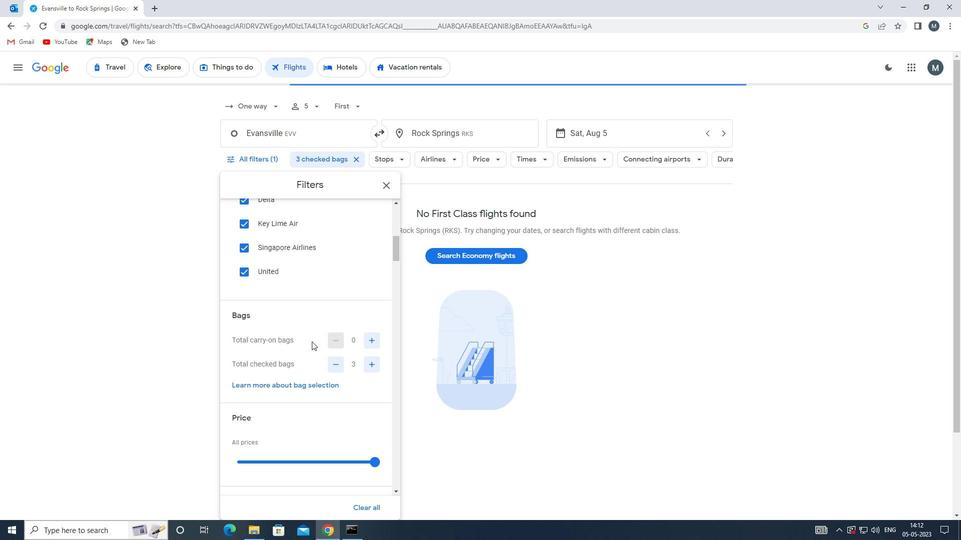 
Action: Mouse moved to (310, 340)
Screenshot: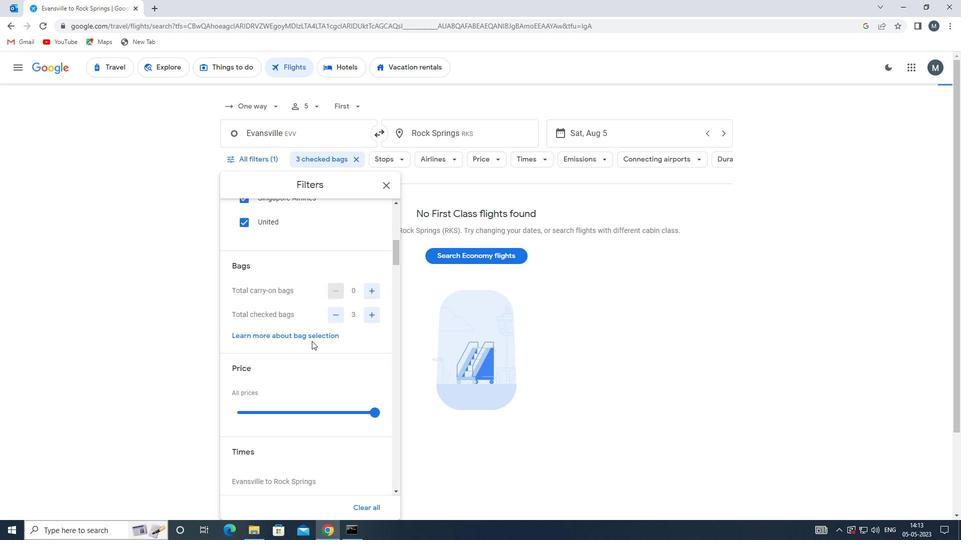 
Action: Mouse scrolled (310, 340) with delta (0, 0)
Screenshot: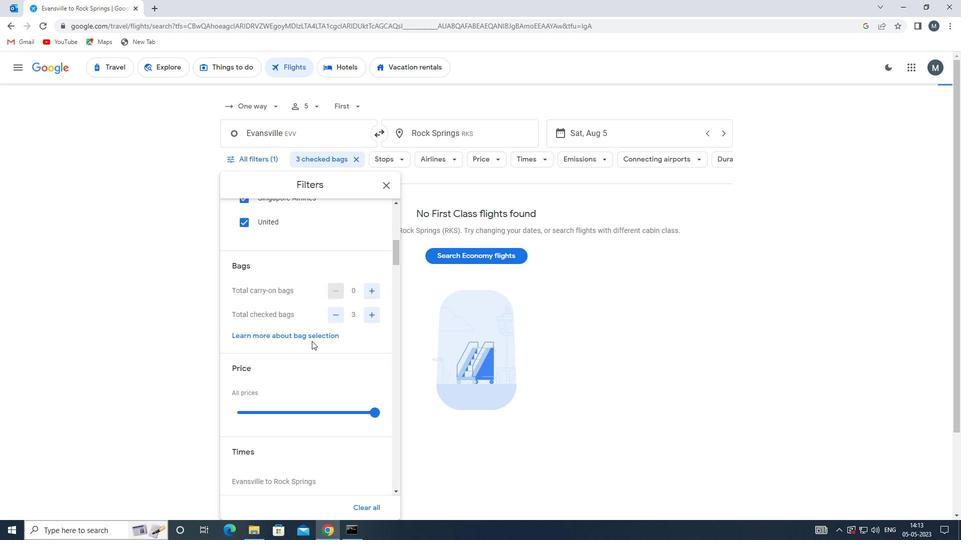 
Action: Mouse moved to (283, 359)
Screenshot: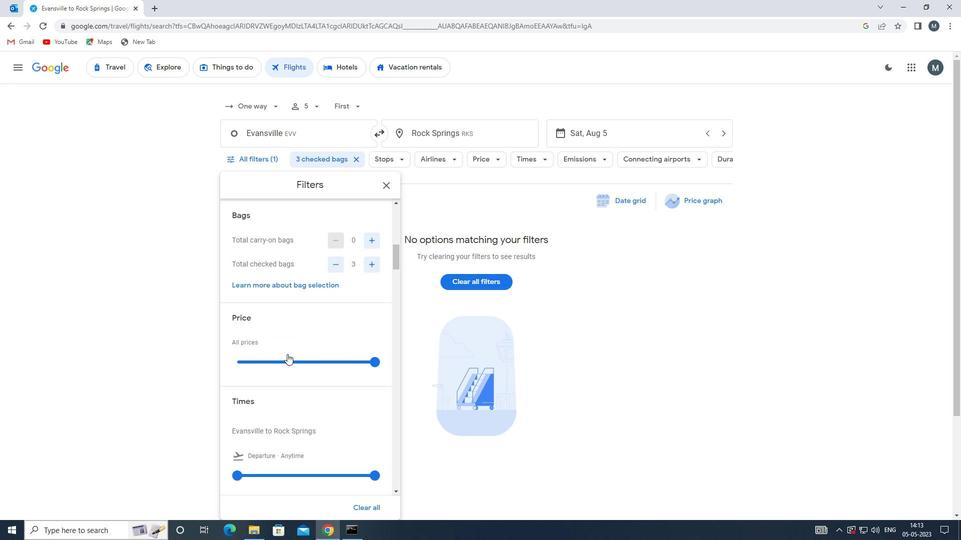 
Action: Mouse pressed left at (283, 359)
Screenshot: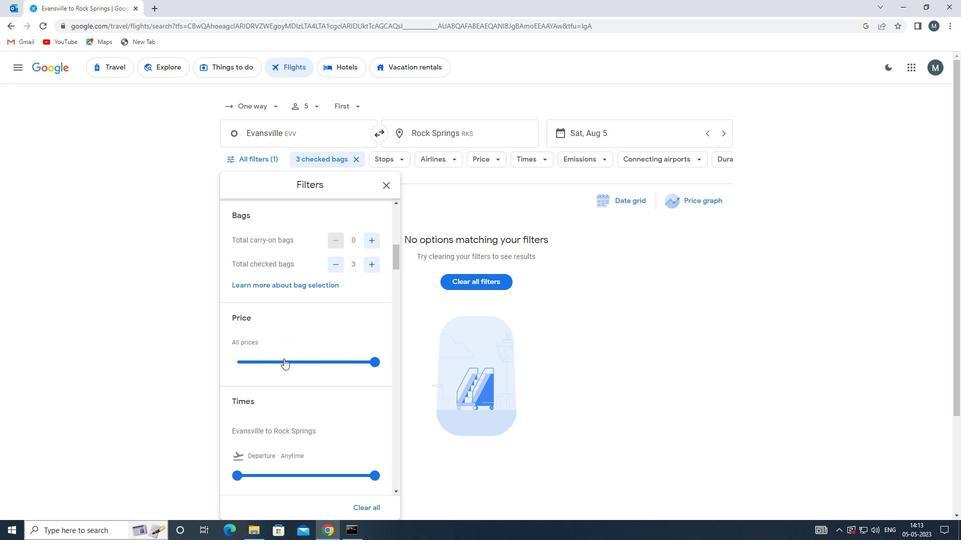 
Action: Mouse pressed left at (283, 359)
Screenshot: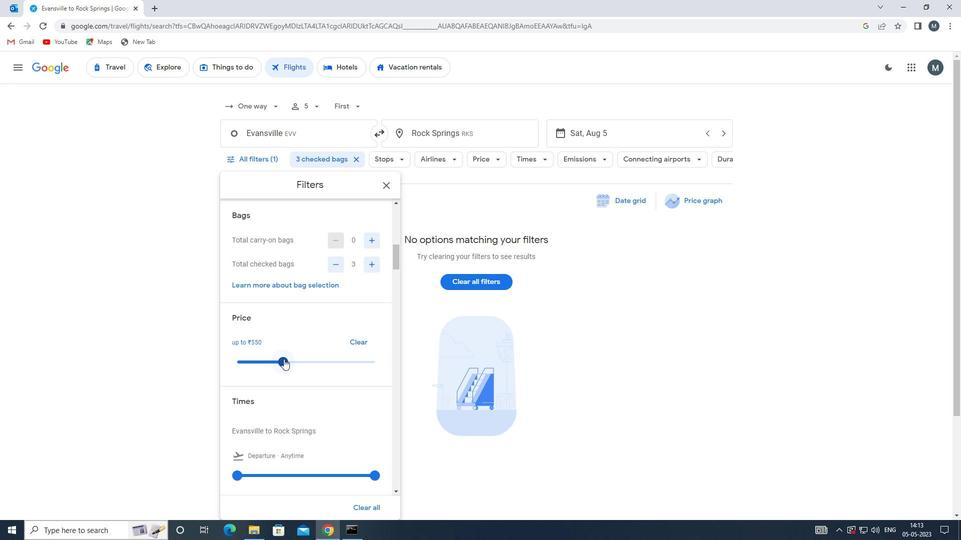 
Action: Mouse moved to (289, 344)
Screenshot: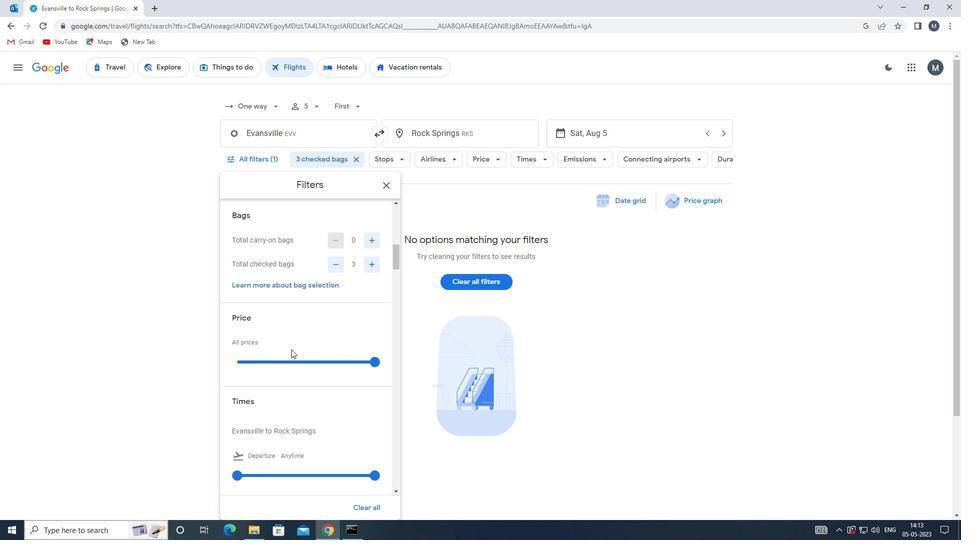 
Action: Mouse scrolled (289, 344) with delta (0, 0)
Screenshot: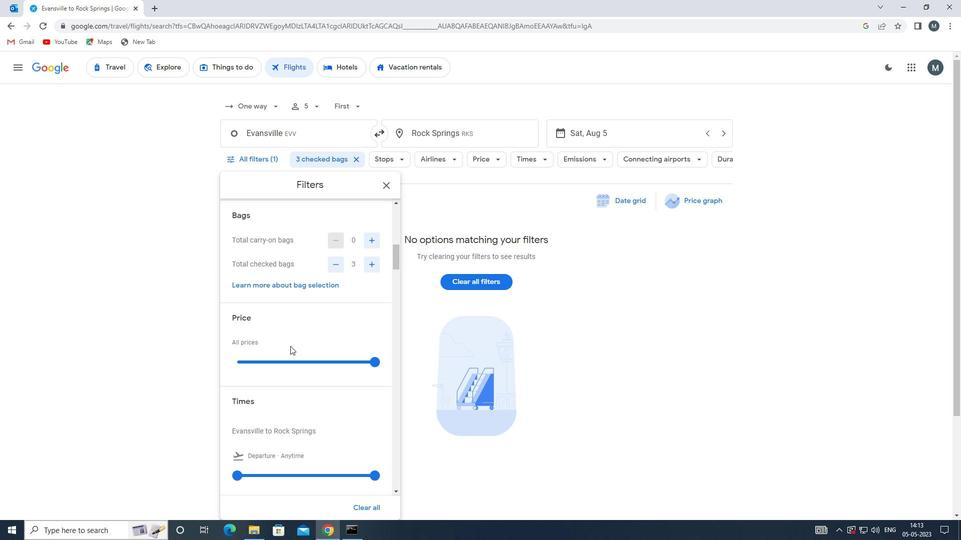 
Action: Mouse moved to (289, 344)
Screenshot: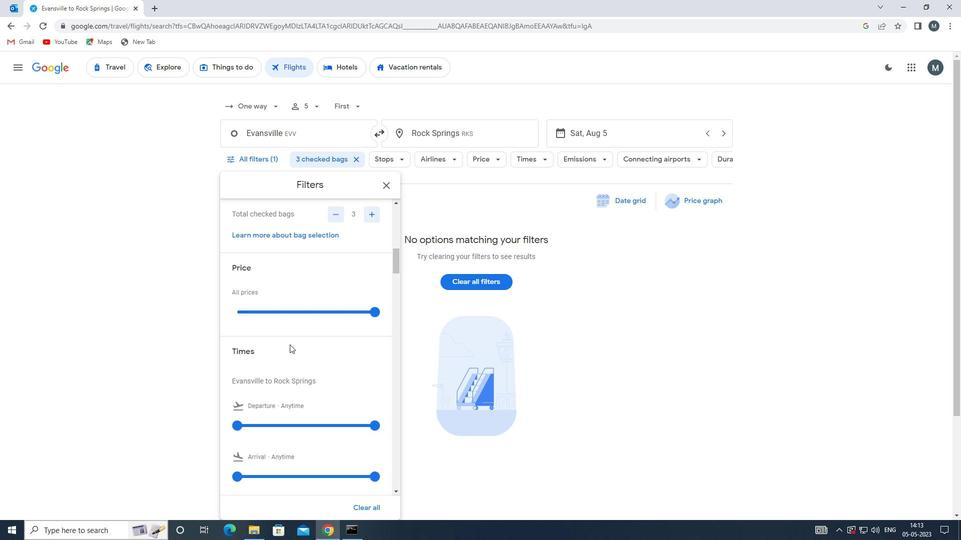 
Action: Mouse scrolled (289, 343) with delta (0, 0)
Screenshot: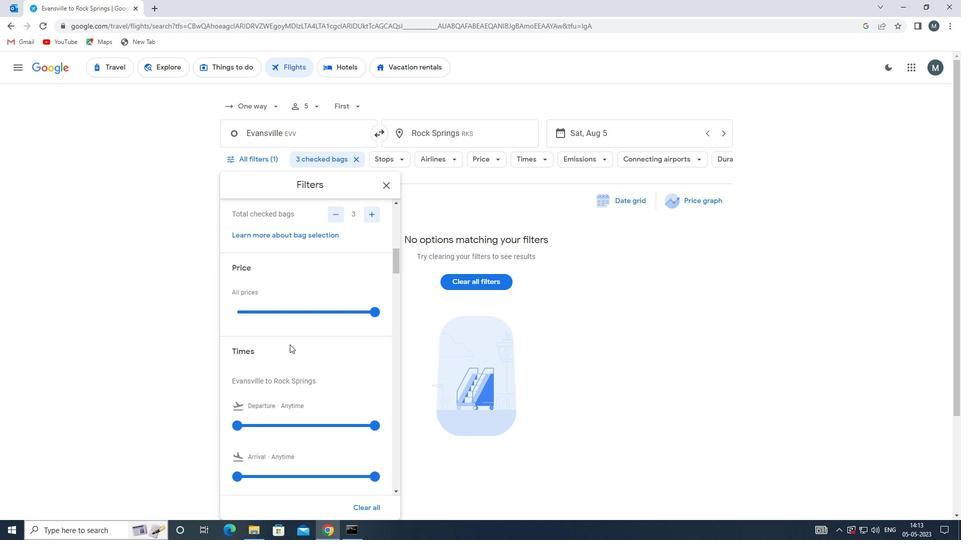 
Action: Mouse moved to (245, 372)
Screenshot: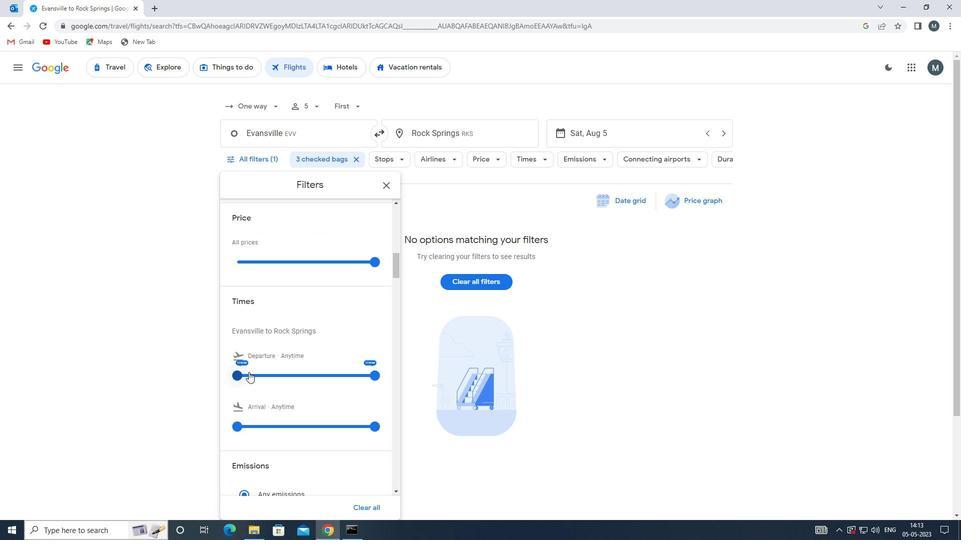 
Action: Mouse pressed left at (245, 372)
Screenshot: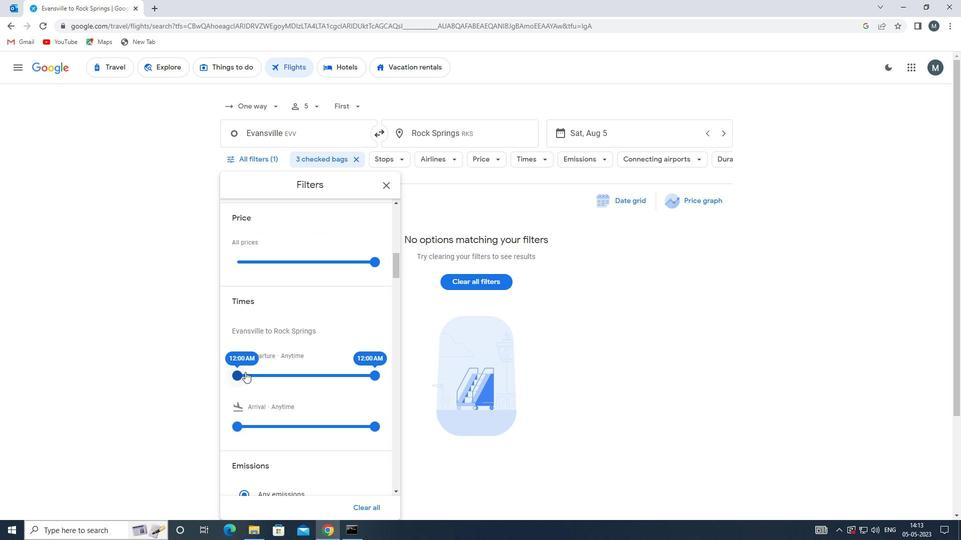 
Action: Mouse moved to (374, 374)
Screenshot: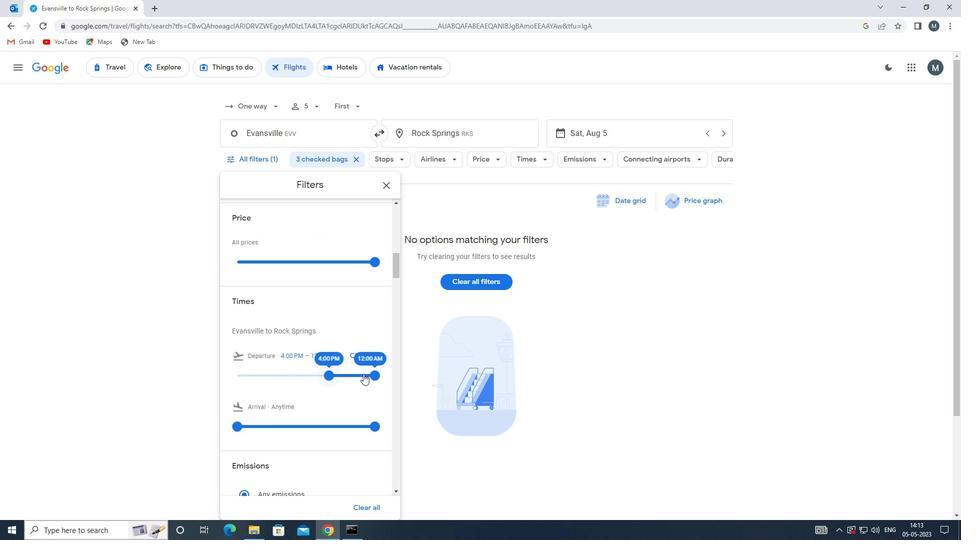 
Action: Mouse pressed left at (374, 374)
Screenshot: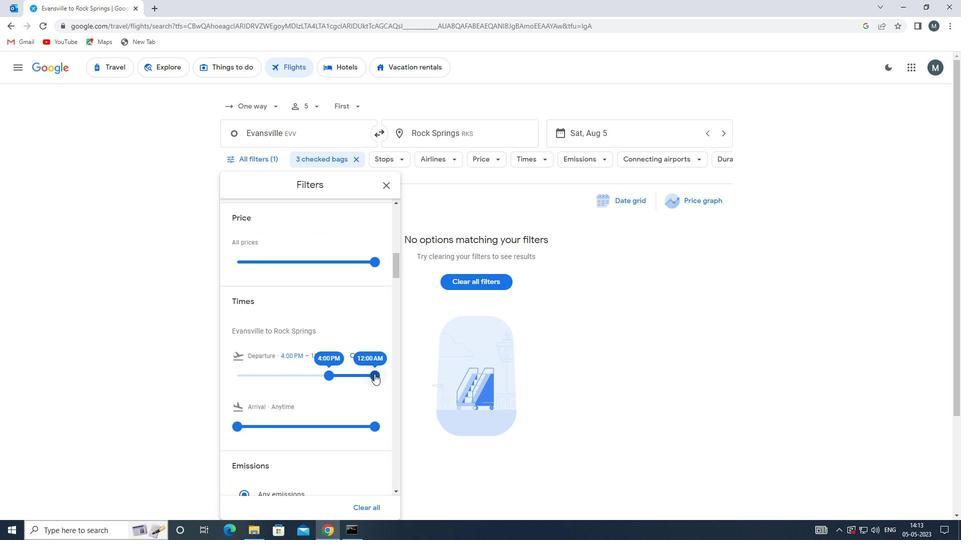 
Action: Mouse moved to (324, 374)
Screenshot: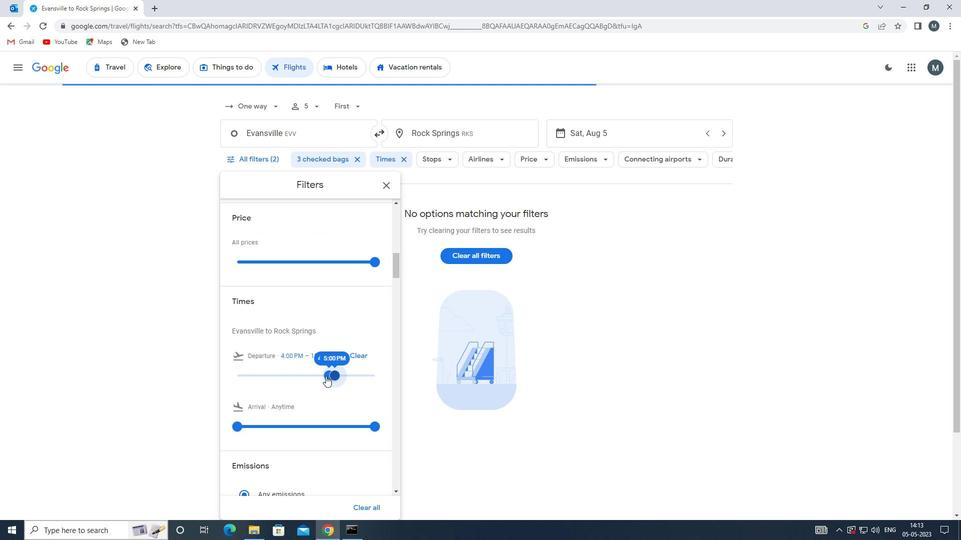 
Action: Mouse scrolled (324, 373) with delta (0, 0)
Screenshot: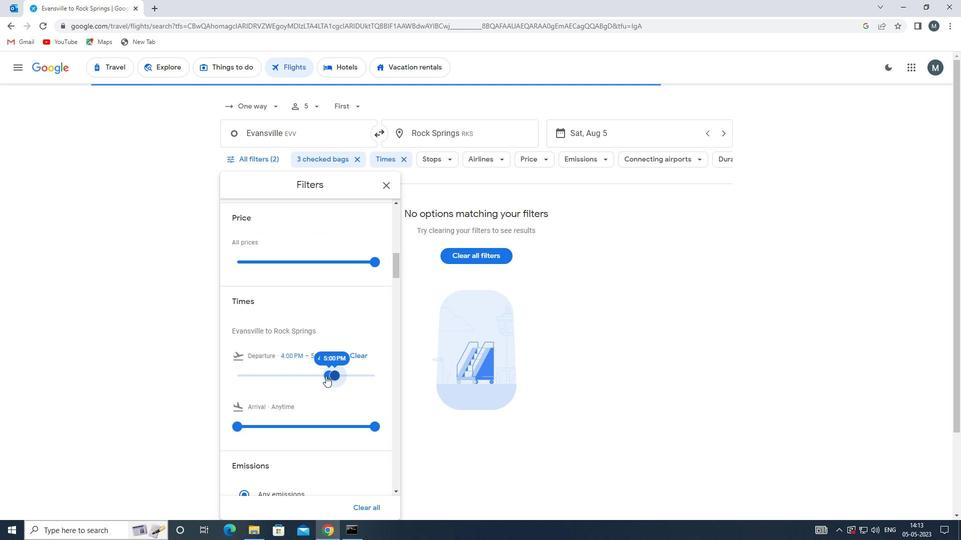 
Action: Mouse moved to (323, 374)
Screenshot: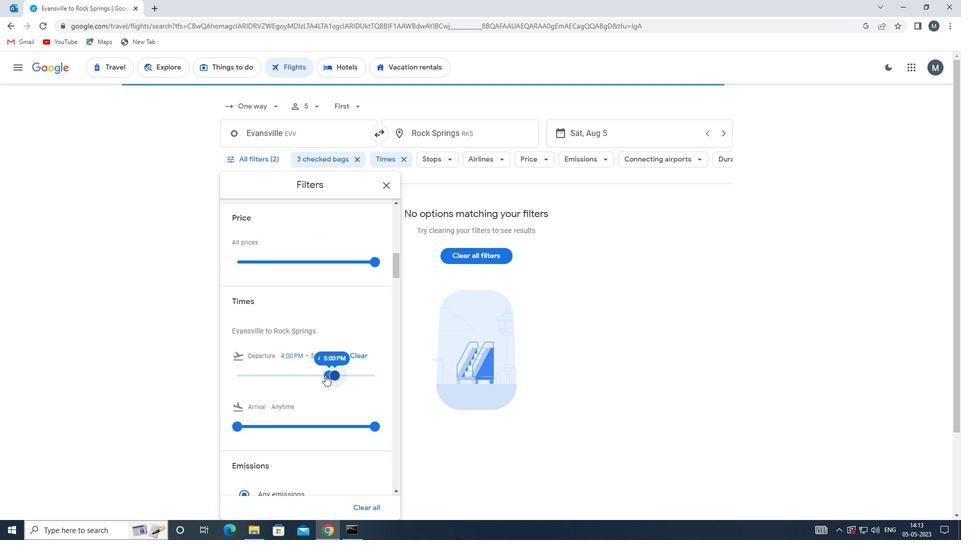 
Action: Mouse scrolled (323, 374) with delta (0, 0)
Screenshot: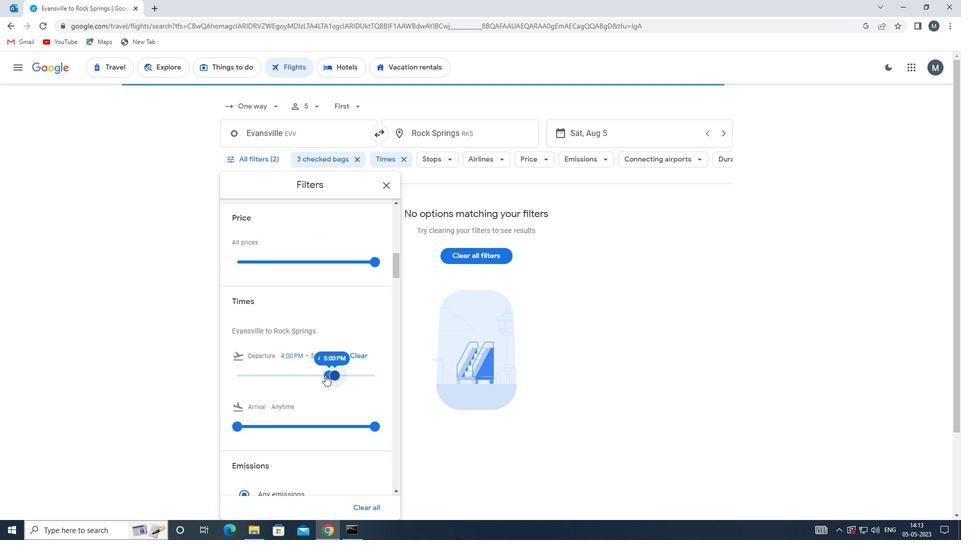 
Action: Mouse moved to (392, 187)
Screenshot: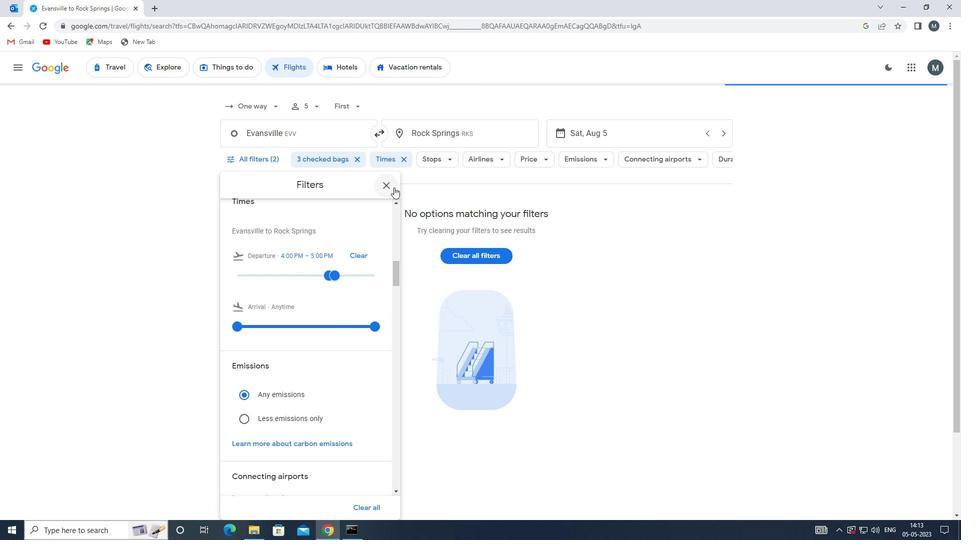 
Action: Mouse pressed left at (392, 187)
Screenshot: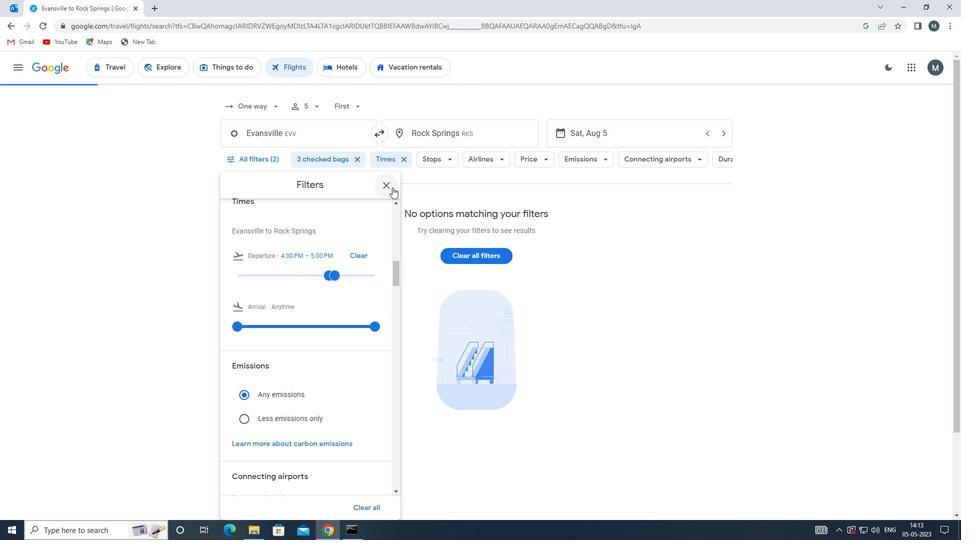 
Action: Mouse moved to (389, 190)
Screenshot: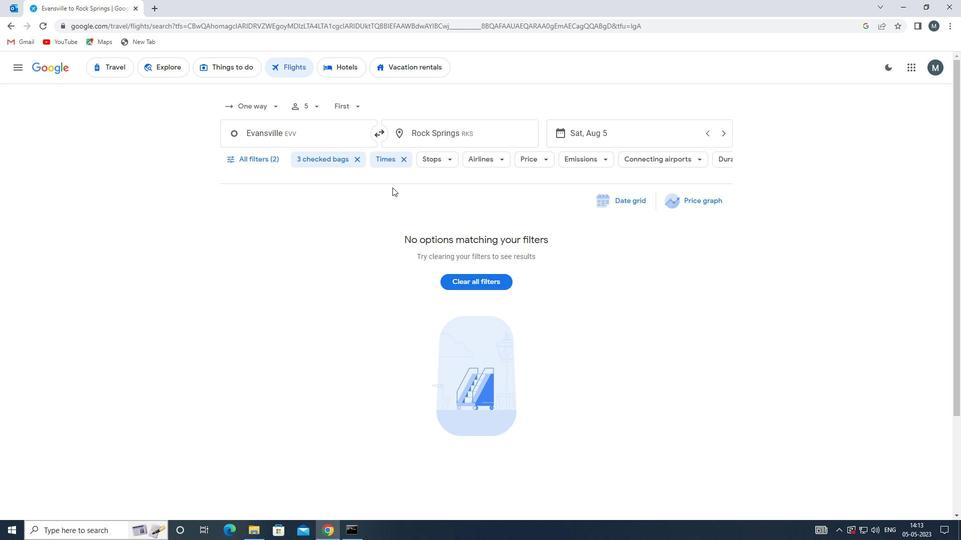 
